 Task: Open Card Partnership Review Meeting in Board Voice of Customer Surveys and Feedback Analysis to Workspace Business Development and Sales and add a team member Softage.2@softage.net, a label Green, a checklist Intellectual Property Law, an attachment from Trello, a color Green and finally, add a card description 'Plan and execute company team-building retreat with a focus on personal growth and development' and a comment 'Let us approach this task with a sense of data-driven decision-making, using metrics and analytics to inform our choices.'. Add a start date 'Jan 06, 1900' with a due date 'Jan 13, 1900'
Action: Mouse moved to (348, 127)
Screenshot: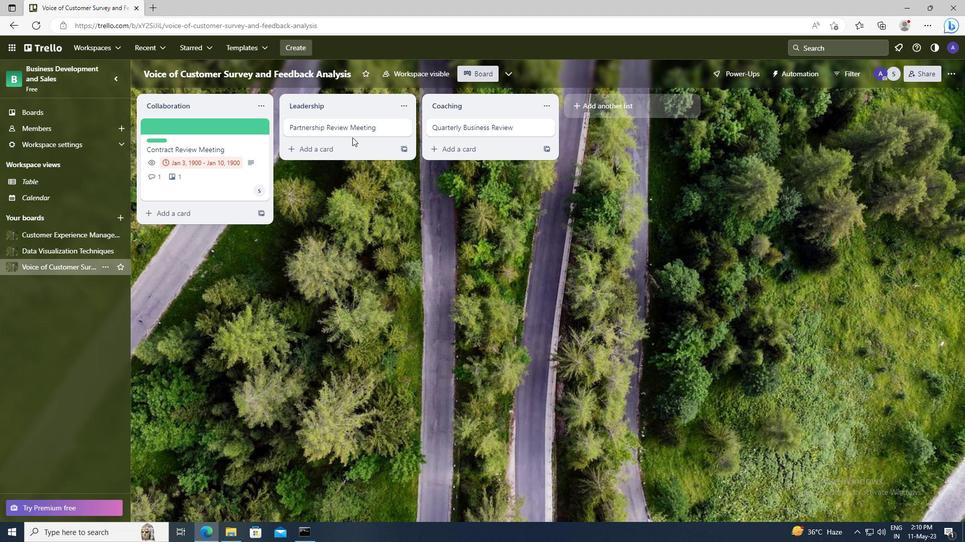 
Action: Mouse pressed left at (348, 127)
Screenshot: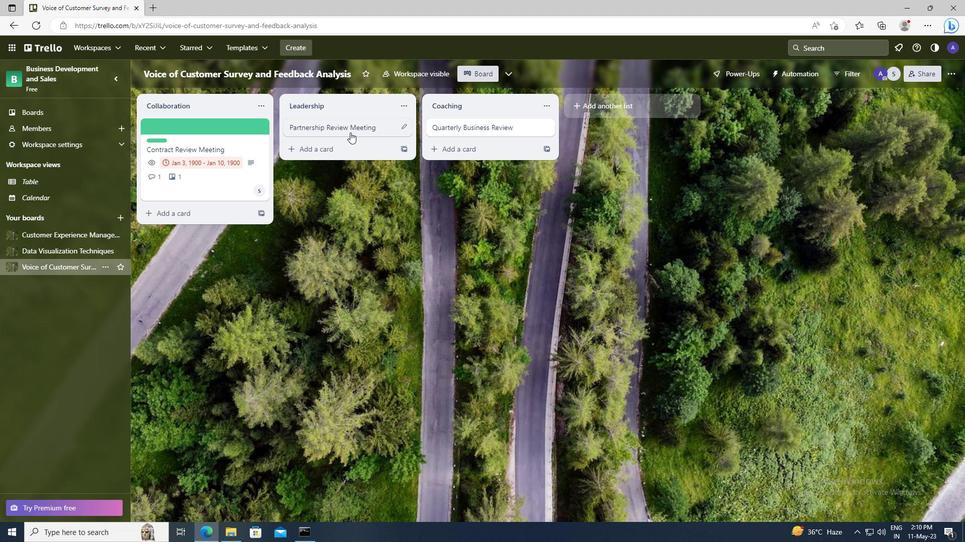 
Action: Mouse moved to (629, 158)
Screenshot: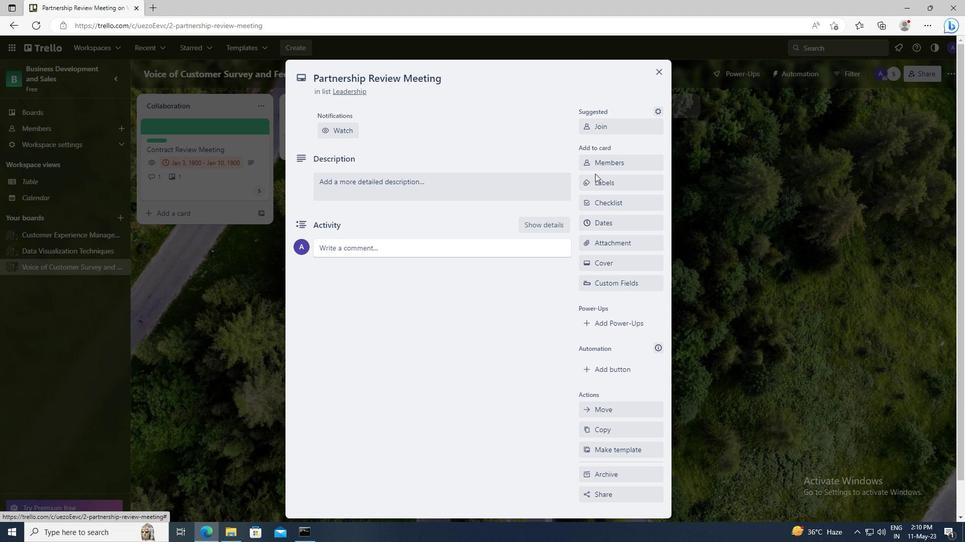 
Action: Mouse pressed left at (629, 158)
Screenshot: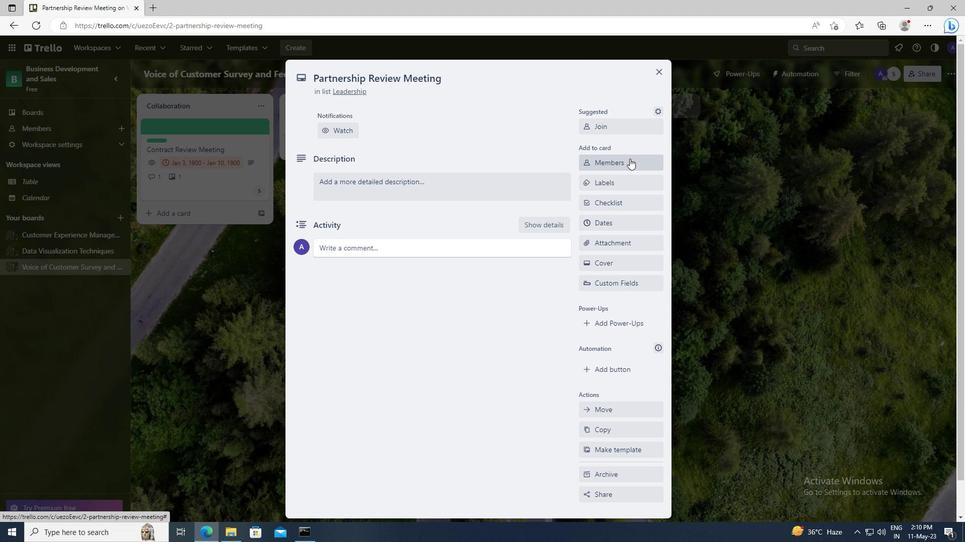 
Action: Mouse moved to (632, 206)
Screenshot: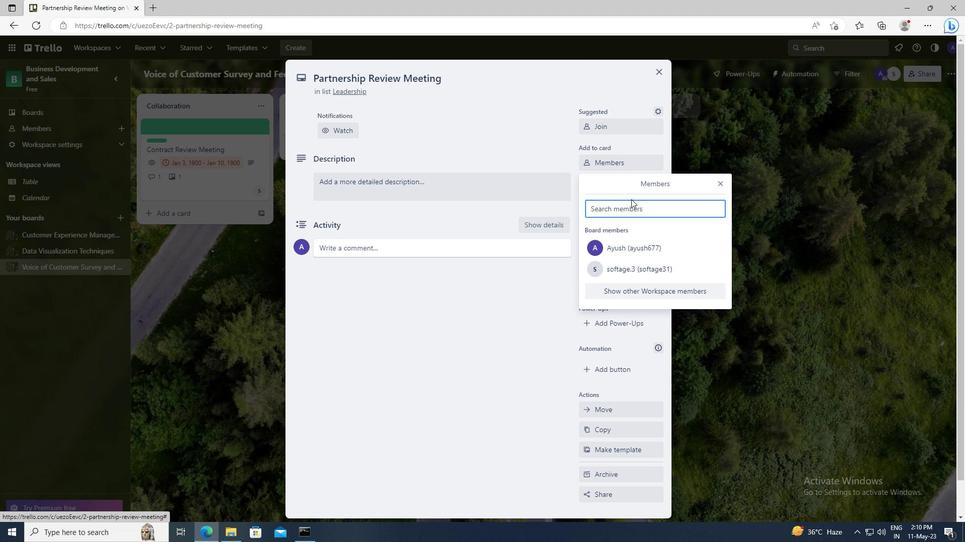 
Action: Mouse pressed left at (632, 206)
Screenshot: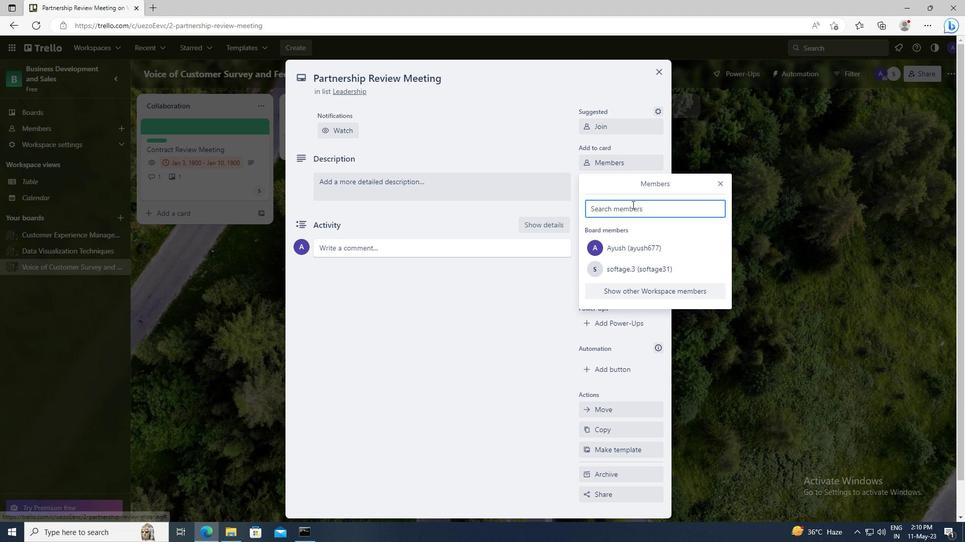 
Action: Key pressed <Key.shift>SOFTAGE.2
Screenshot: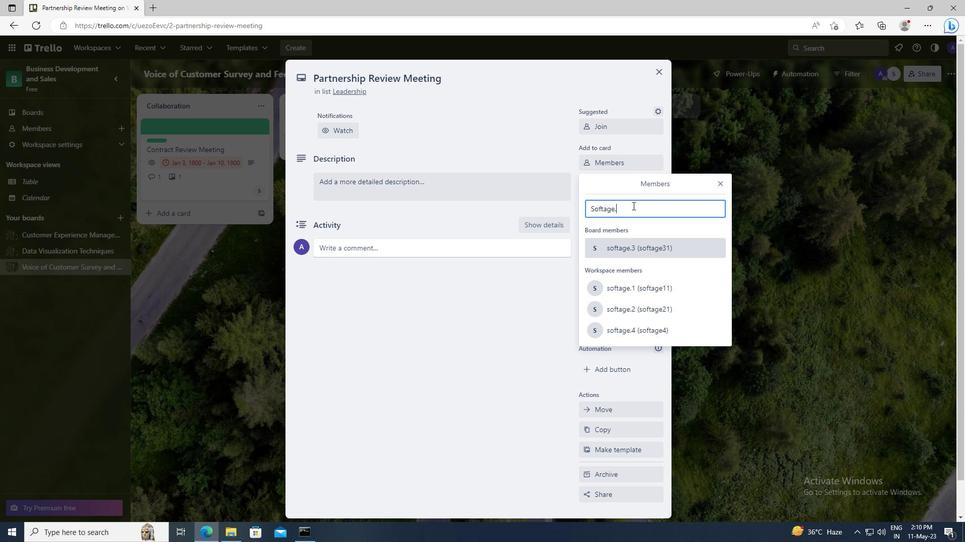 
Action: Mouse moved to (638, 298)
Screenshot: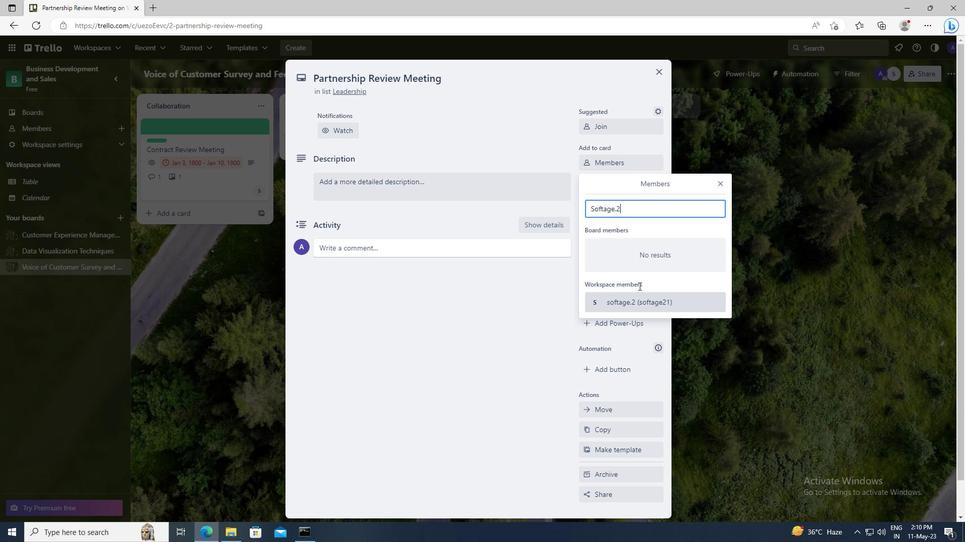 
Action: Mouse pressed left at (638, 298)
Screenshot: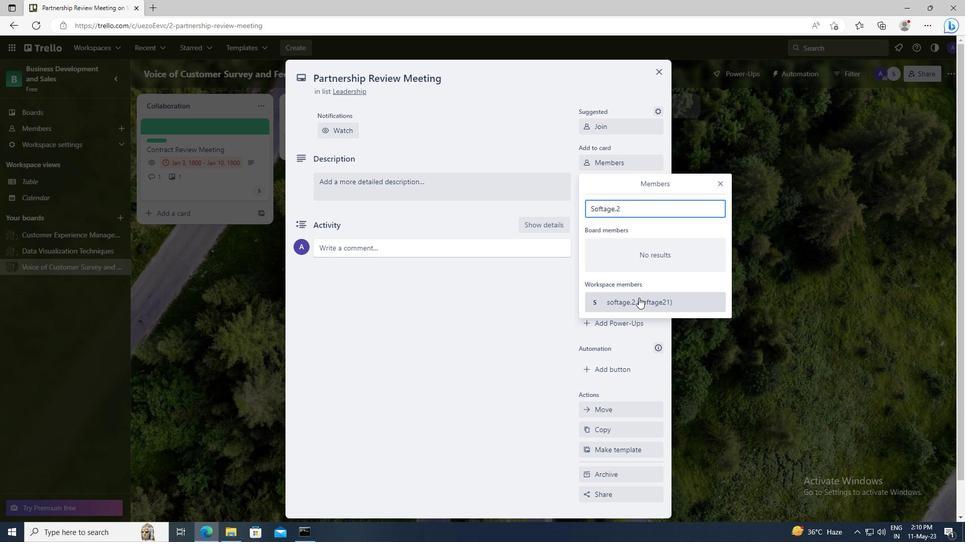 
Action: Mouse moved to (721, 183)
Screenshot: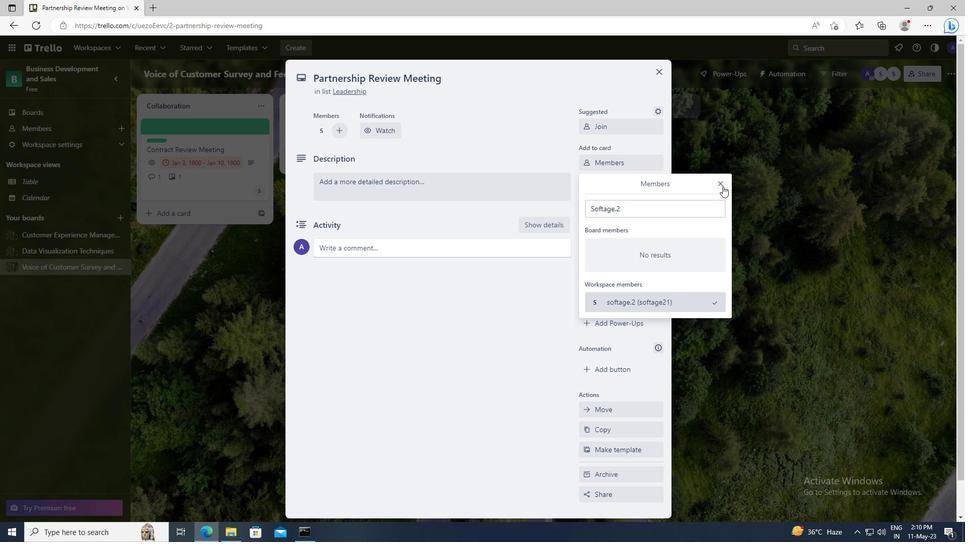 
Action: Mouse pressed left at (721, 183)
Screenshot: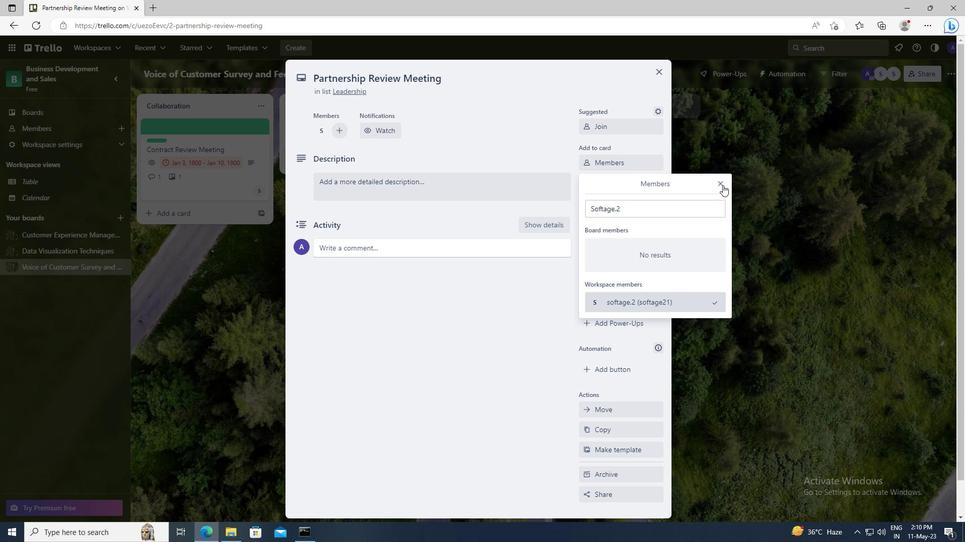 
Action: Mouse moved to (602, 185)
Screenshot: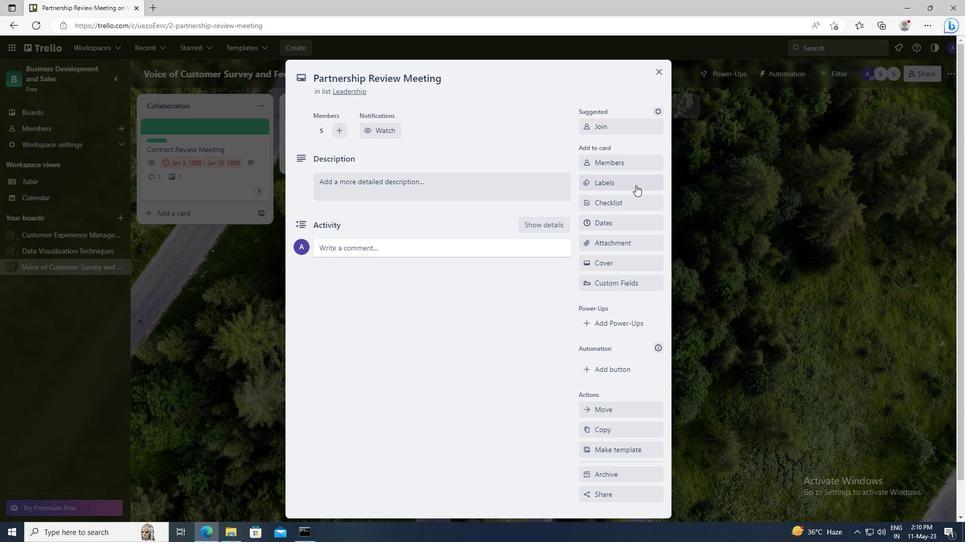 
Action: Mouse pressed left at (602, 185)
Screenshot: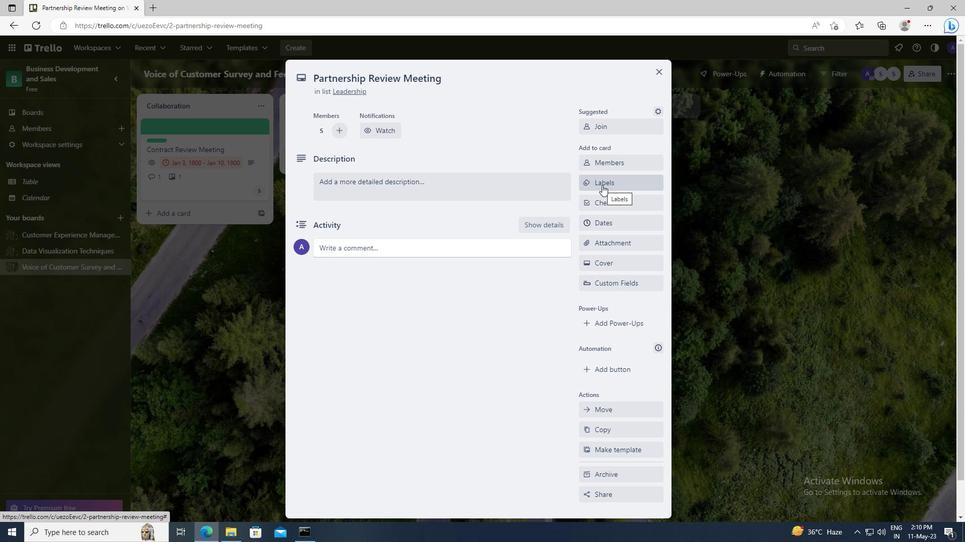
Action: Mouse moved to (648, 379)
Screenshot: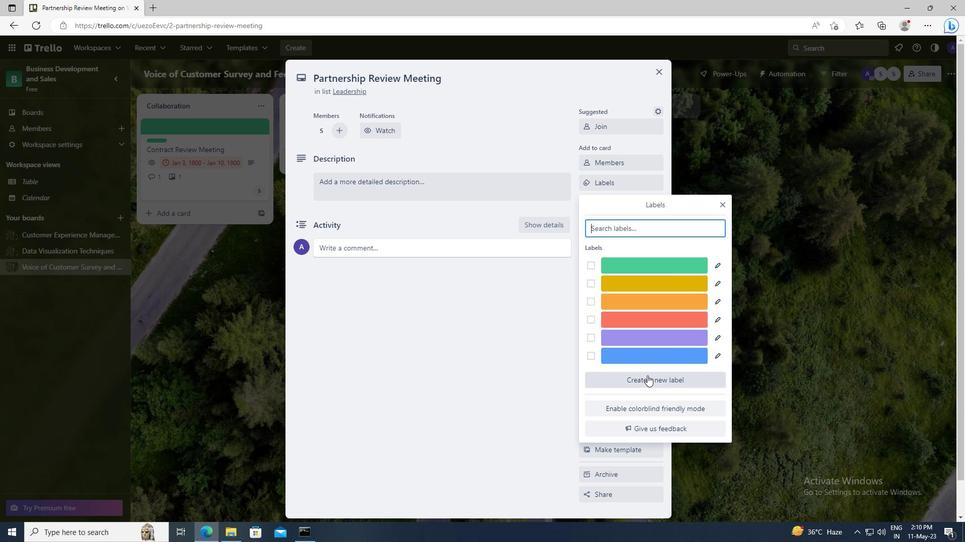 
Action: Mouse pressed left at (648, 379)
Screenshot: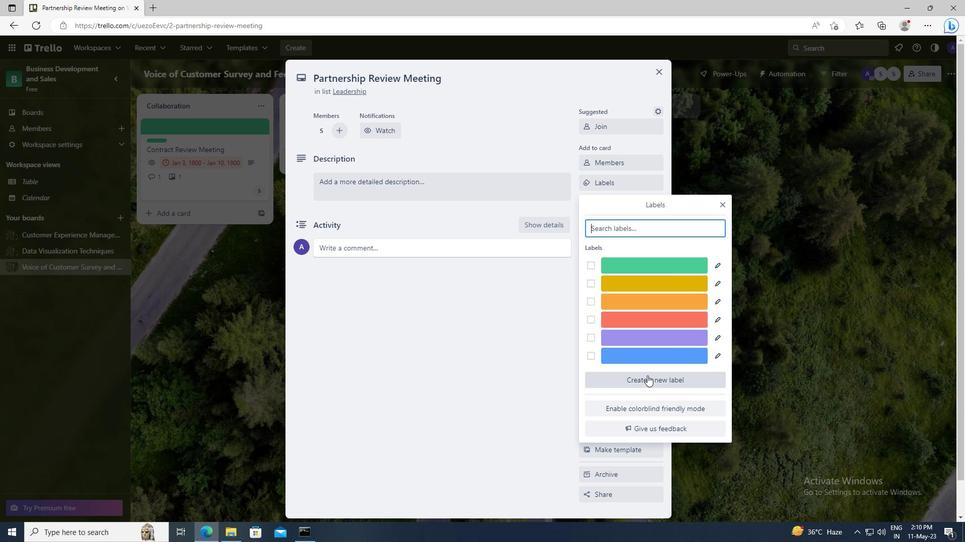 
Action: Mouse moved to (600, 350)
Screenshot: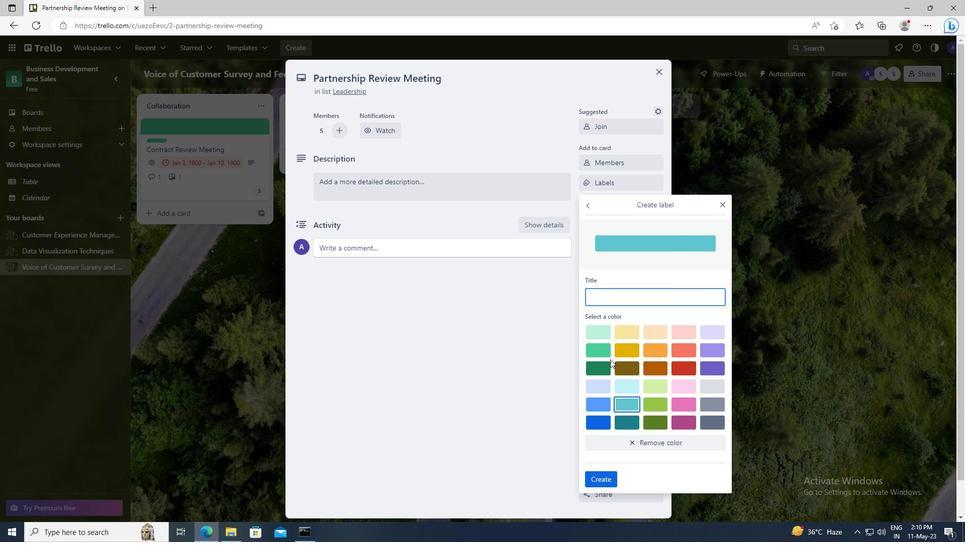 
Action: Mouse pressed left at (600, 350)
Screenshot: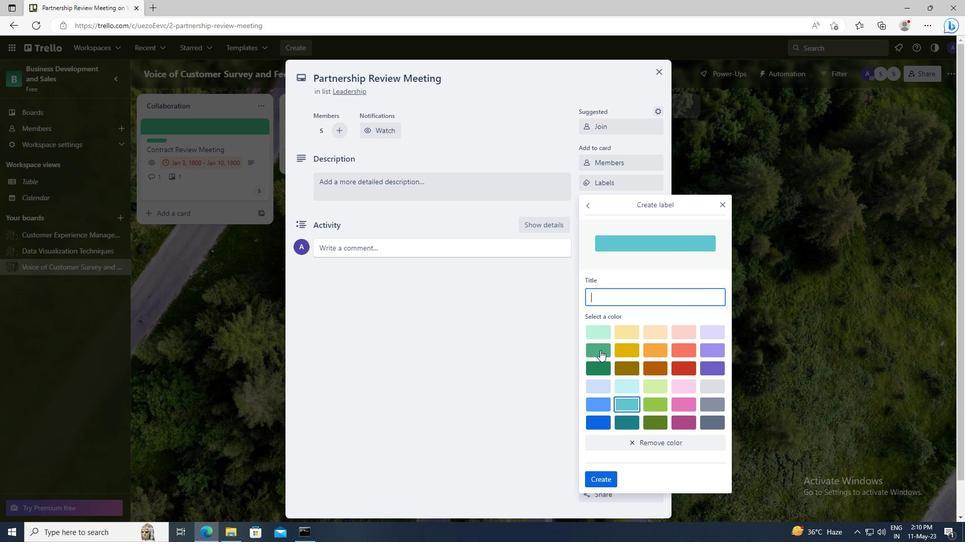 
Action: Mouse moved to (600, 479)
Screenshot: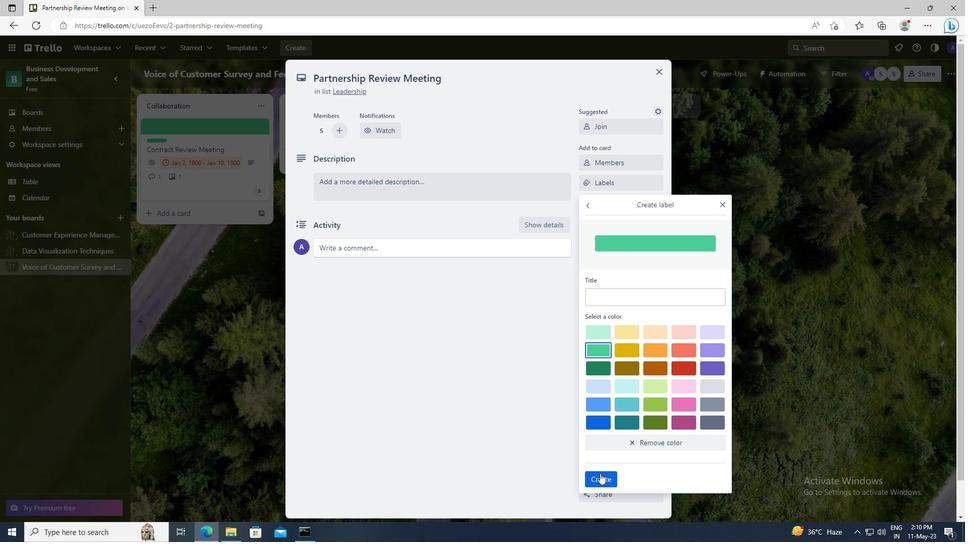 
Action: Mouse pressed left at (600, 479)
Screenshot: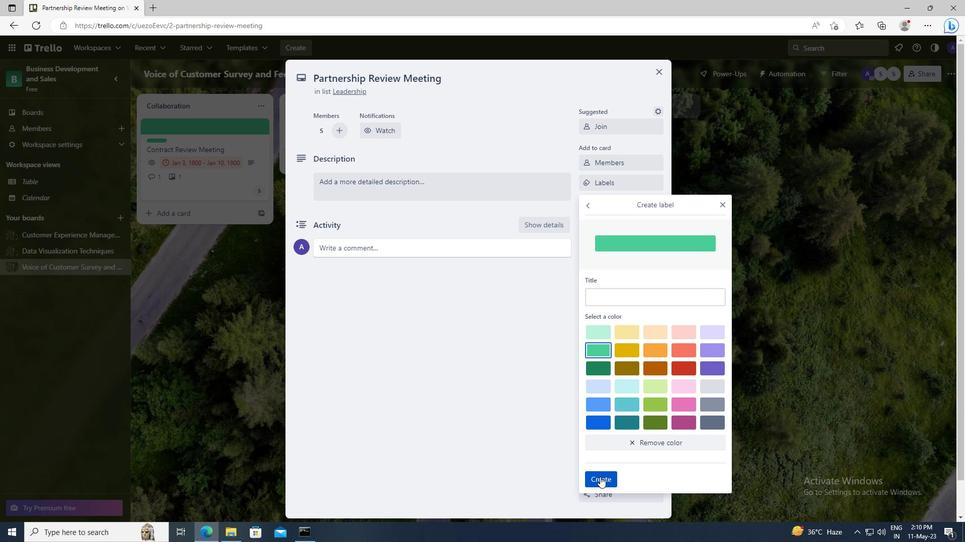 
Action: Mouse moved to (723, 204)
Screenshot: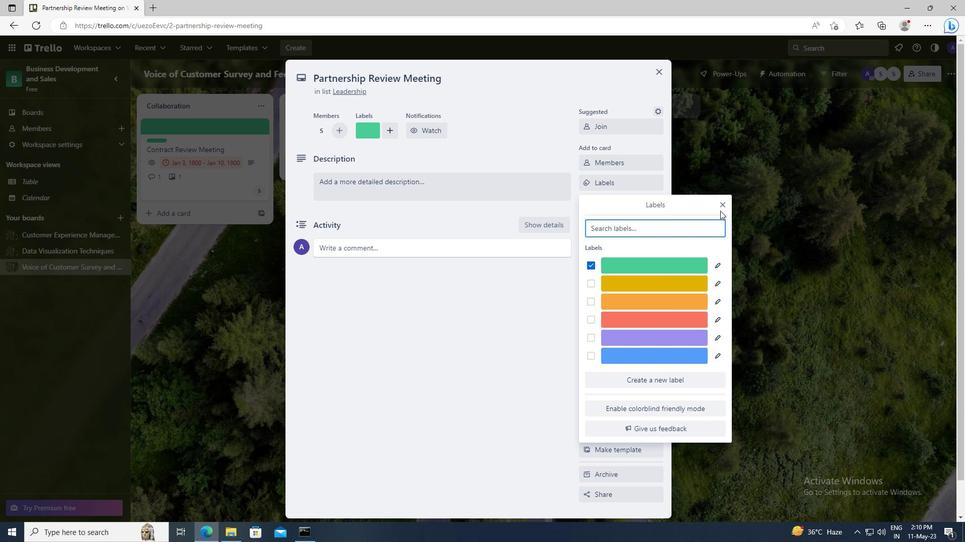 
Action: Mouse pressed left at (723, 204)
Screenshot: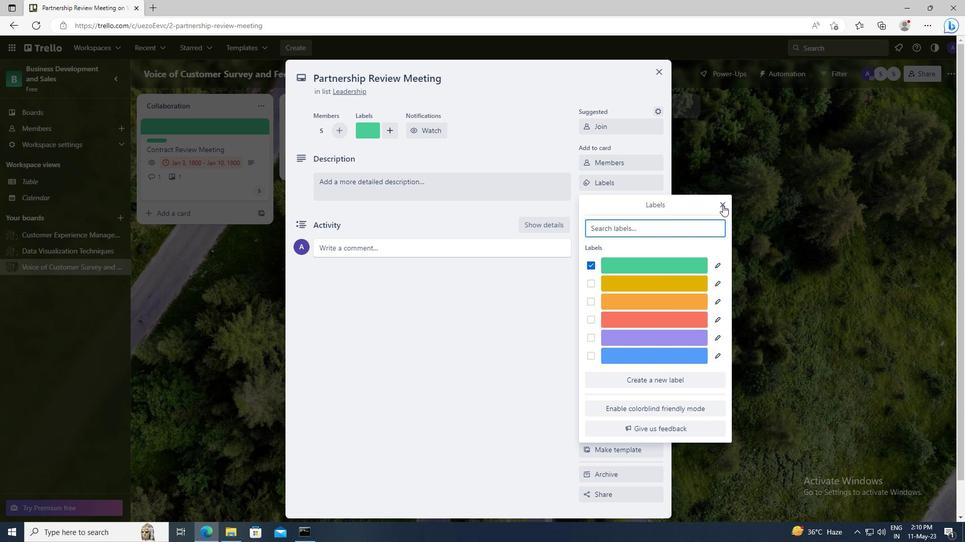 
Action: Mouse moved to (626, 202)
Screenshot: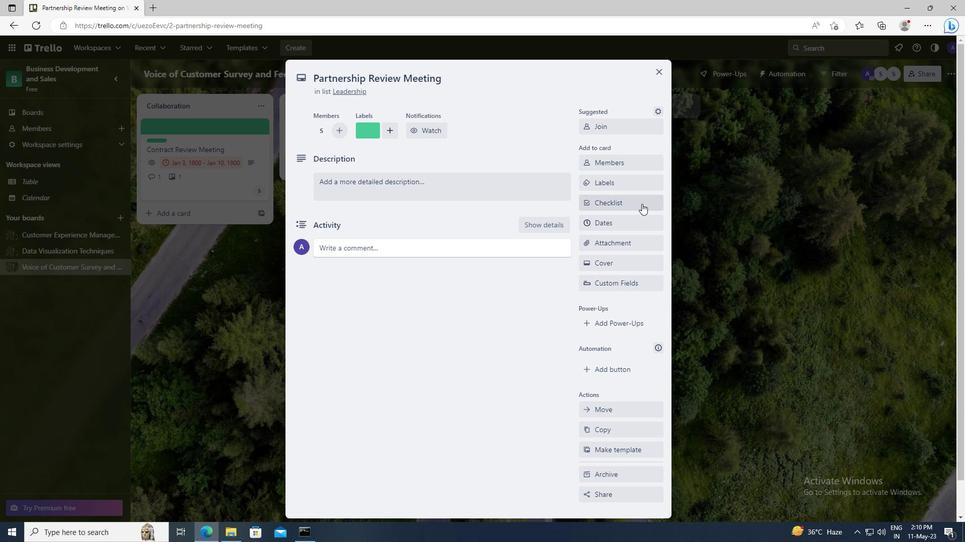
Action: Mouse pressed left at (626, 202)
Screenshot: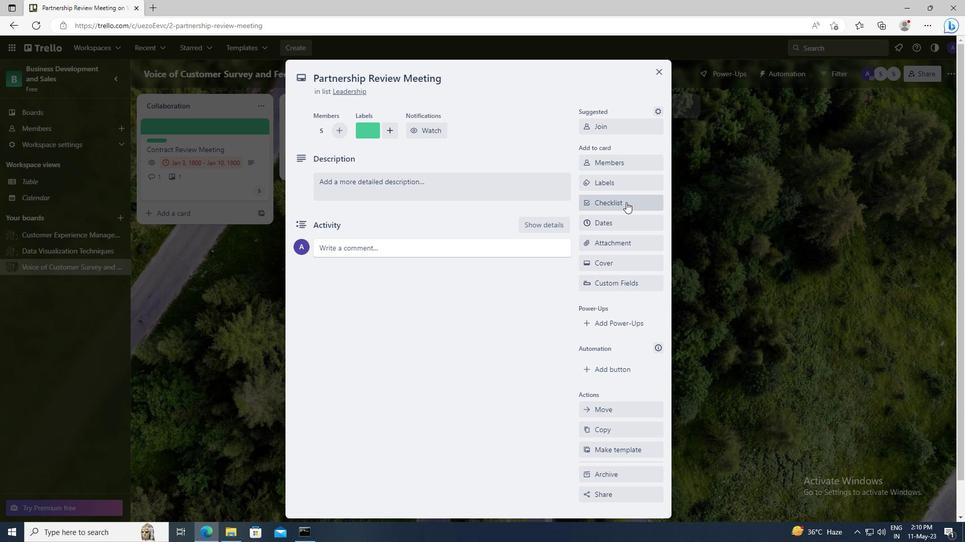 
Action: Key pressed <Key.shift>INTELLECTUAL<Key.space><Key.shift>PROPERTY<Key.space><Key.shift>LAW
Screenshot: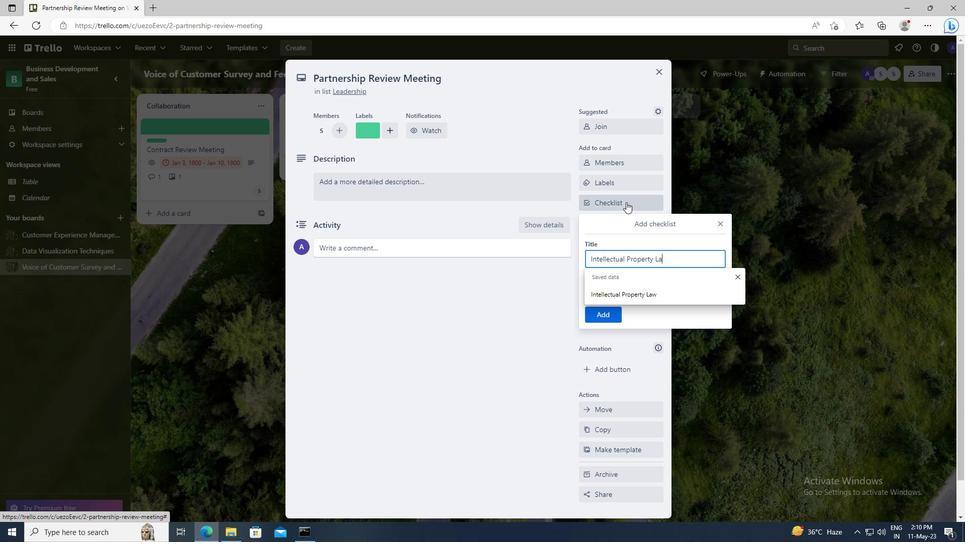 
Action: Mouse moved to (607, 315)
Screenshot: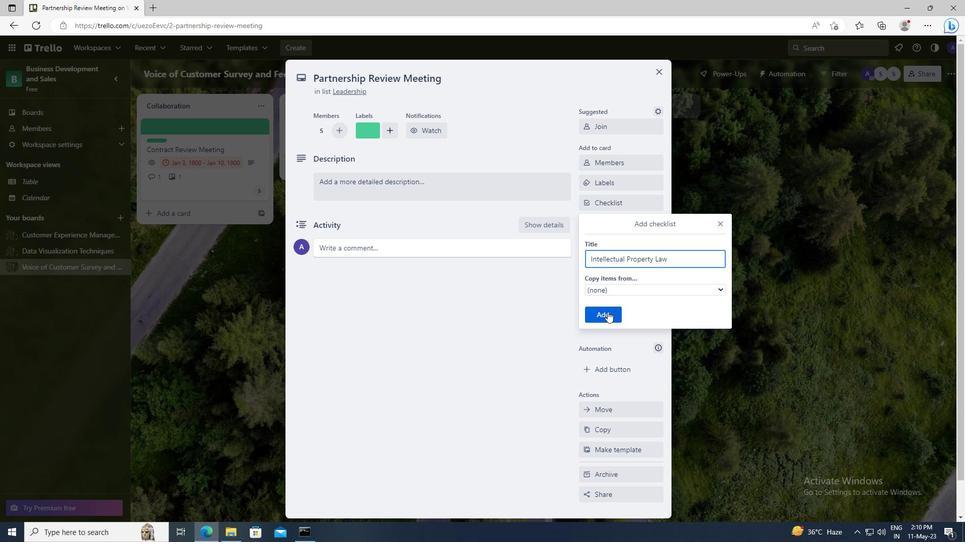 
Action: Mouse pressed left at (607, 315)
Screenshot: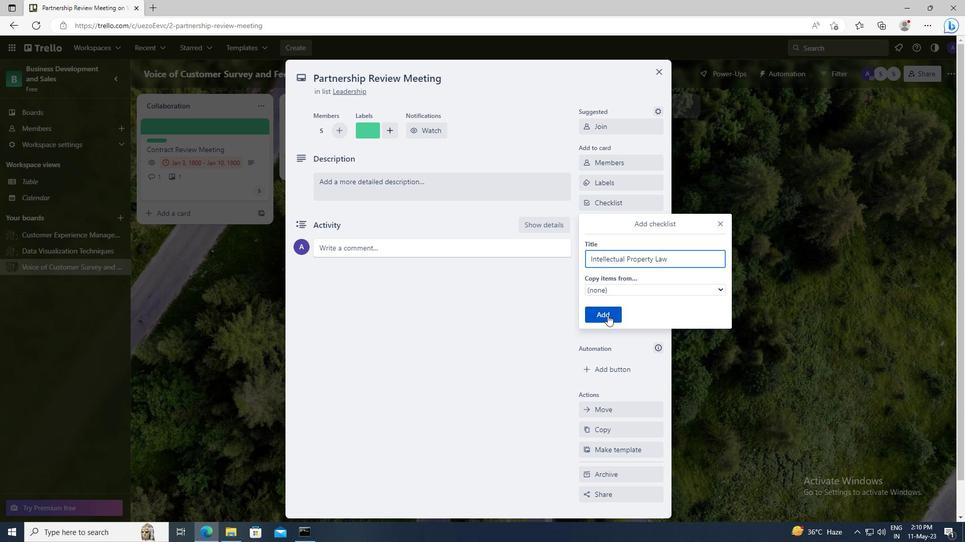 
Action: Mouse moved to (607, 241)
Screenshot: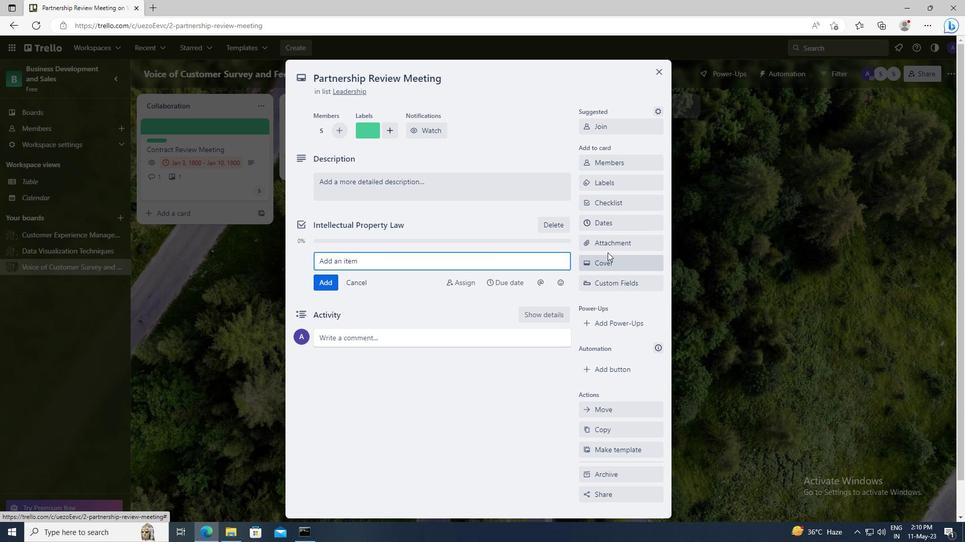 
Action: Mouse pressed left at (607, 241)
Screenshot: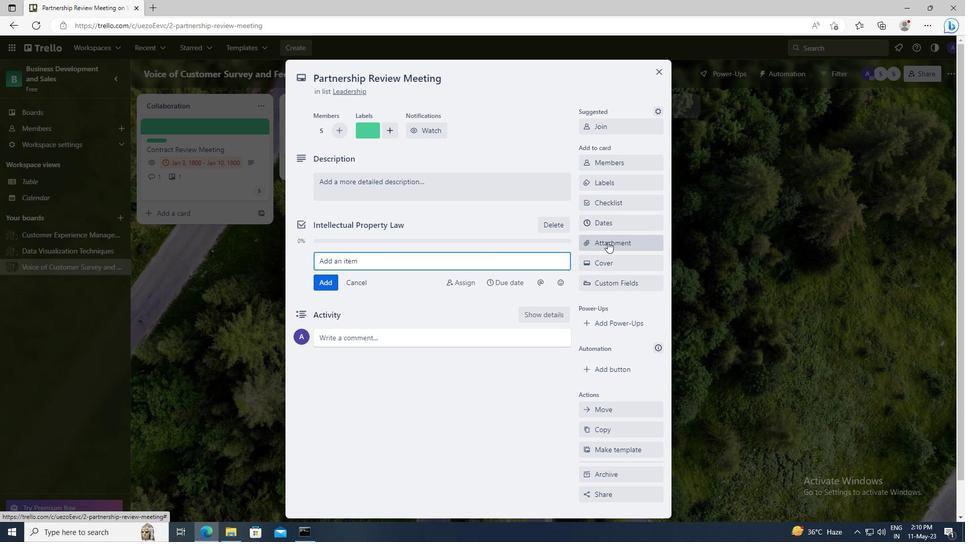 
Action: Mouse moved to (608, 302)
Screenshot: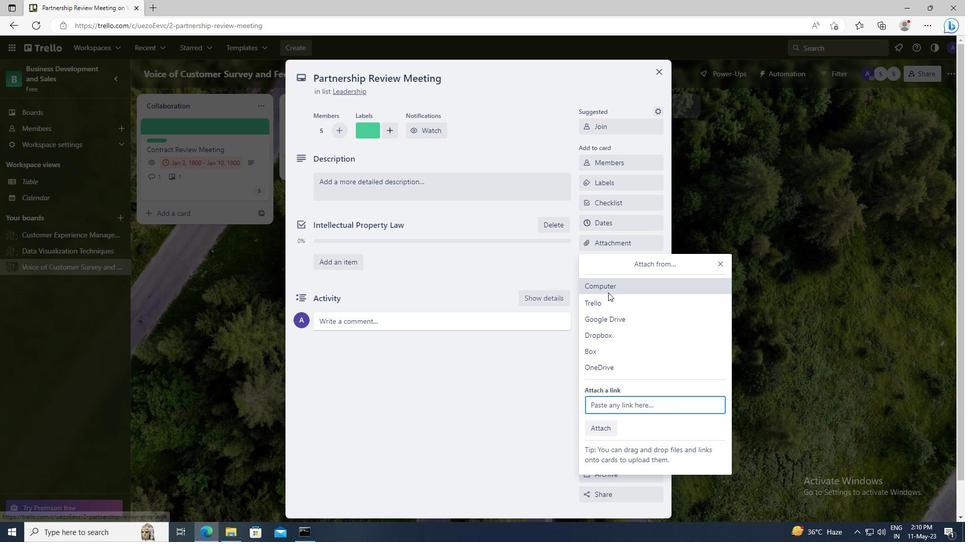 
Action: Mouse pressed left at (608, 302)
Screenshot: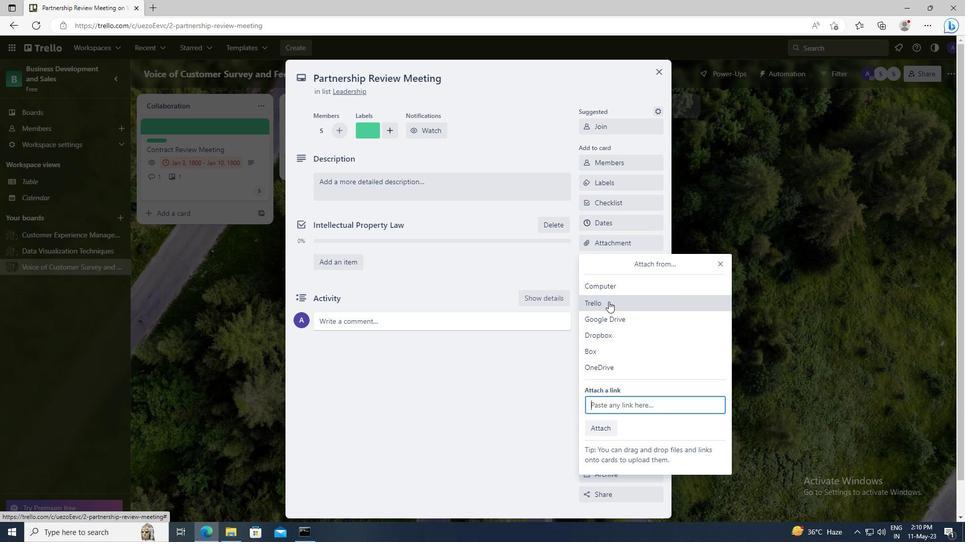 
Action: Mouse moved to (605, 246)
Screenshot: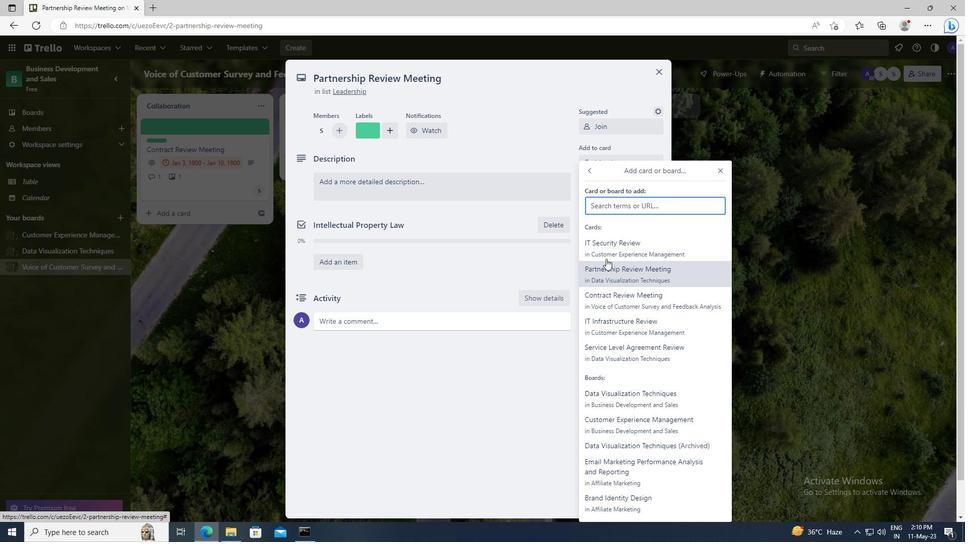 
Action: Mouse pressed left at (605, 246)
Screenshot: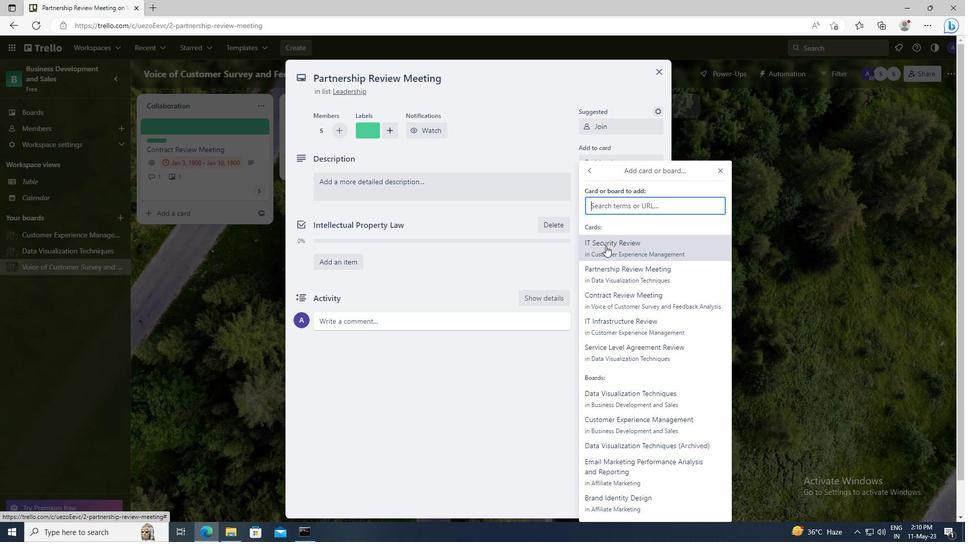 
Action: Mouse moved to (605, 260)
Screenshot: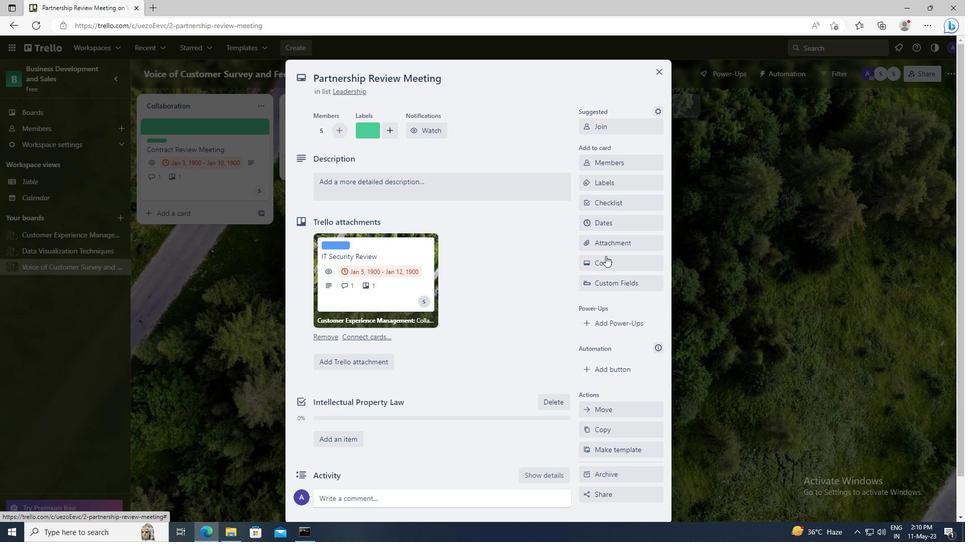 
Action: Mouse pressed left at (605, 260)
Screenshot: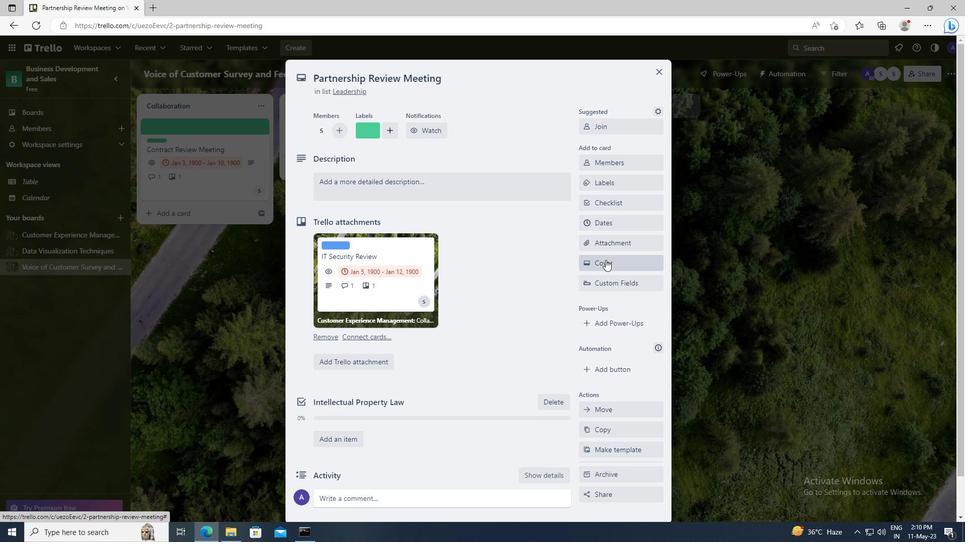 
Action: Mouse moved to (601, 317)
Screenshot: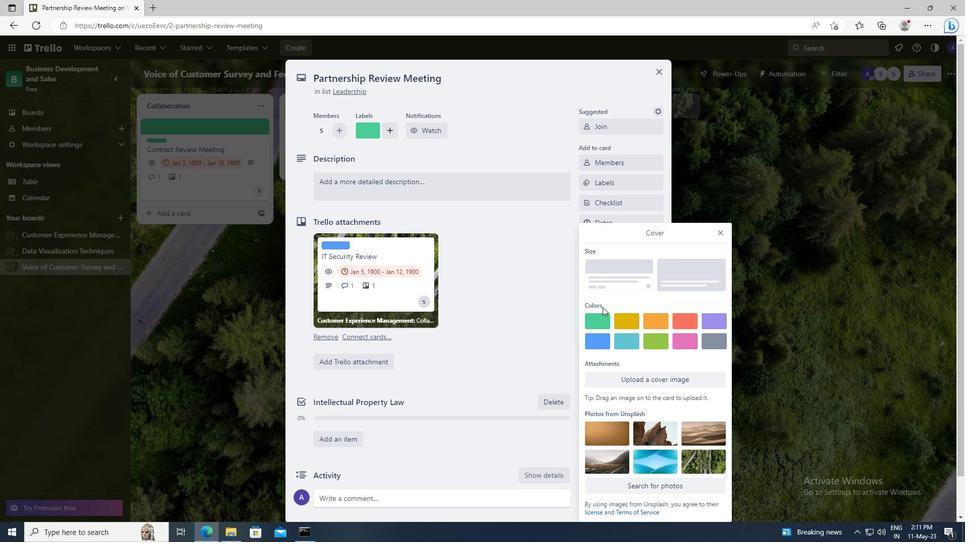 
Action: Mouse pressed left at (601, 317)
Screenshot: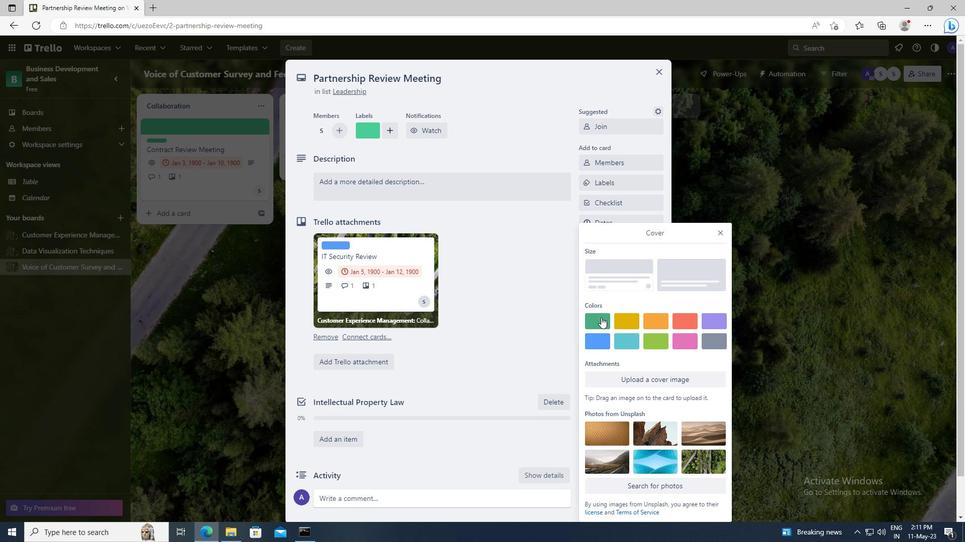 
Action: Mouse moved to (720, 215)
Screenshot: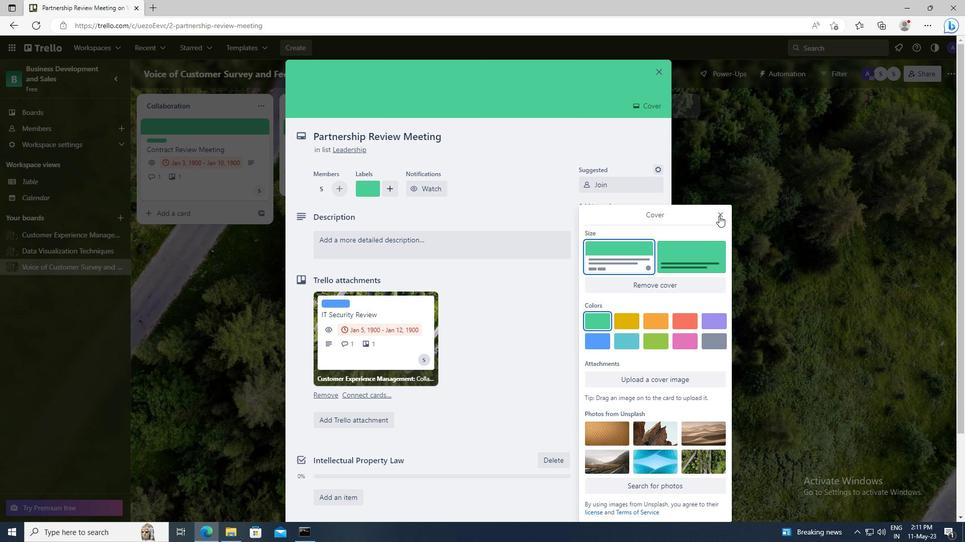
Action: Mouse pressed left at (720, 215)
Screenshot: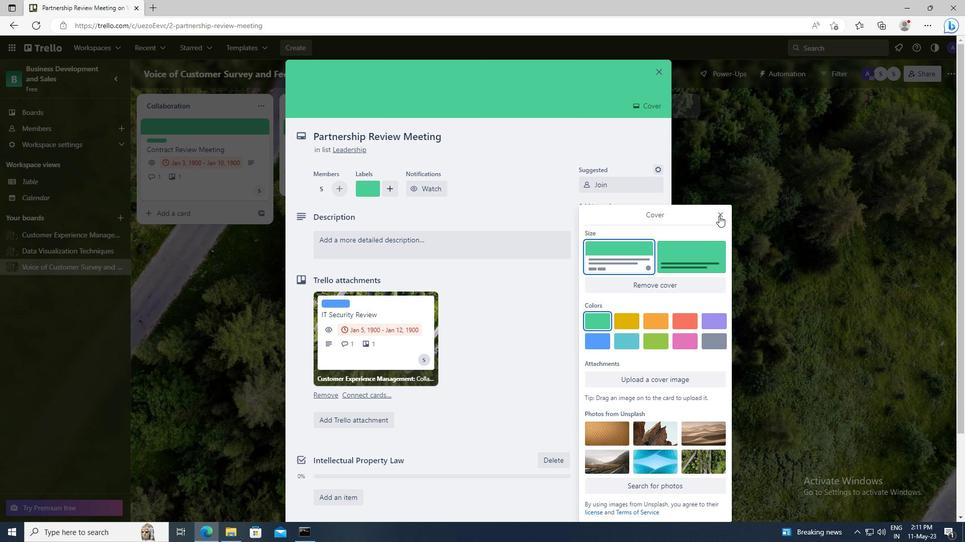 
Action: Mouse moved to (442, 251)
Screenshot: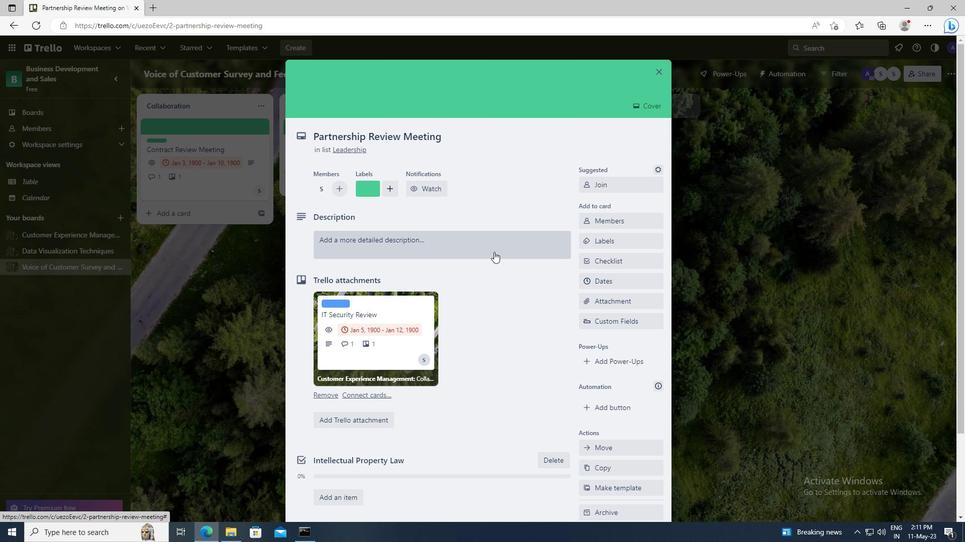 
Action: Mouse pressed left at (442, 251)
Screenshot: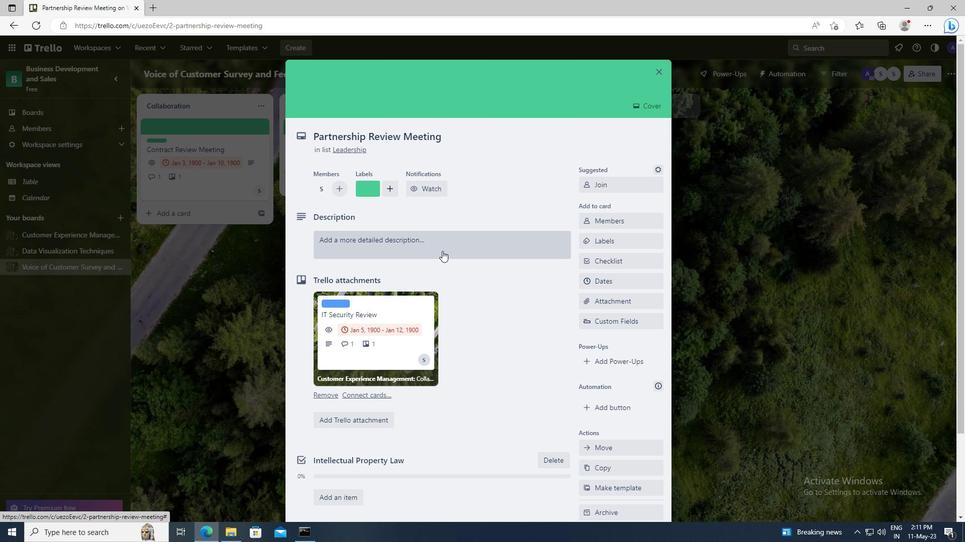 
Action: Key pressed <Key.shift>PLAN<Key.space>AND<Key.space>EXECUTE<Key.space>COMPANY<Key.space>TEAM-BUILDING<Key.space>RETREAT<Key.space>WITH<Key.space>A<Key.space>FOCUS<Key.space>ON<Key.space>PERSONAL<Key.space>GROWTH<Key.space>AND<Key.space>DEVELOPMENT
Screenshot: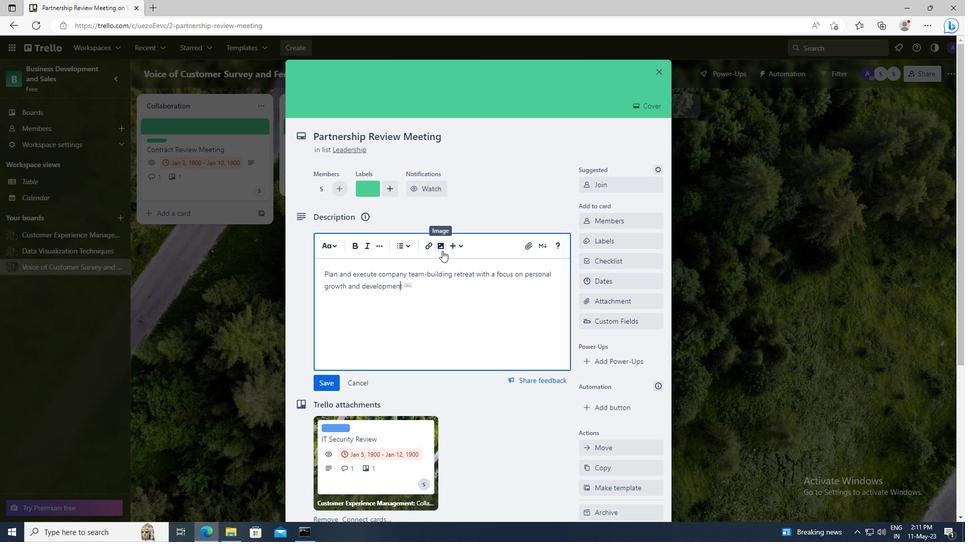 
Action: Mouse scrolled (442, 250) with delta (0, 0)
Screenshot: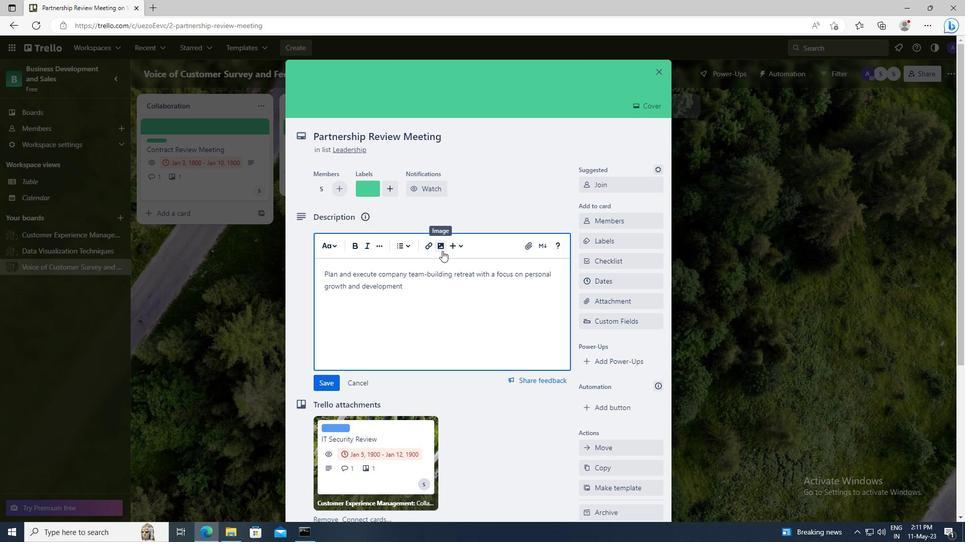 
Action: Mouse moved to (335, 308)
Screenshot: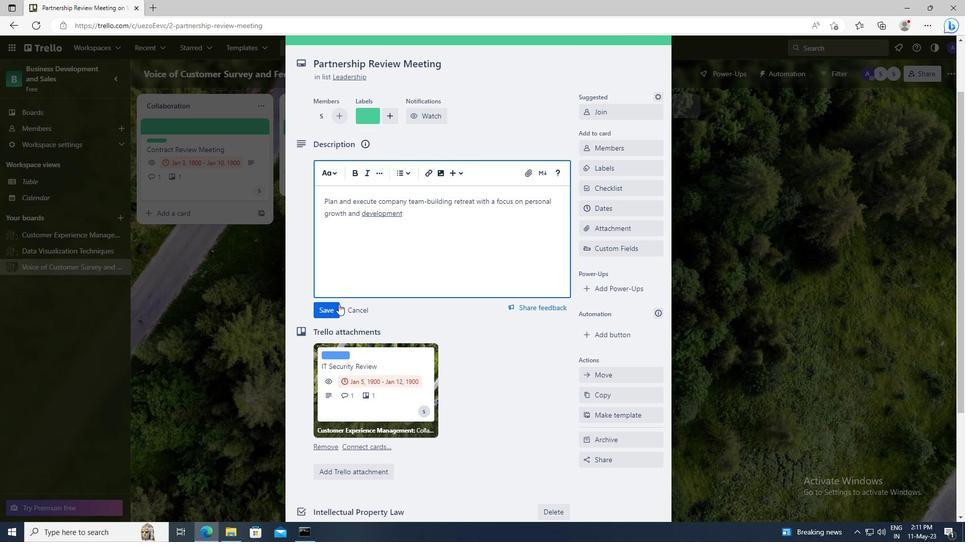 
Action: Mouse pressed left at (335, 308)
Screenshot: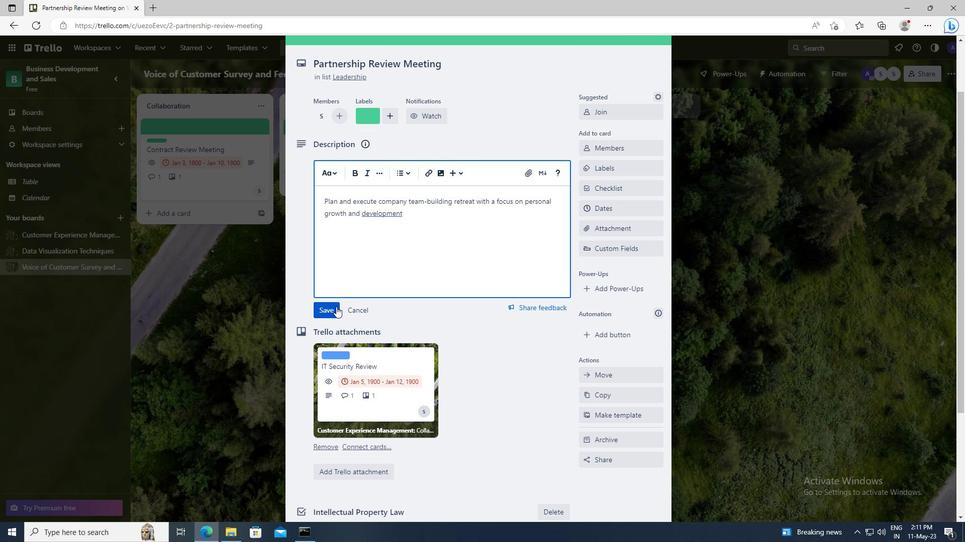 
Action: Mouse scrolled (335, 308) with delta (0, 0)
Screenshot: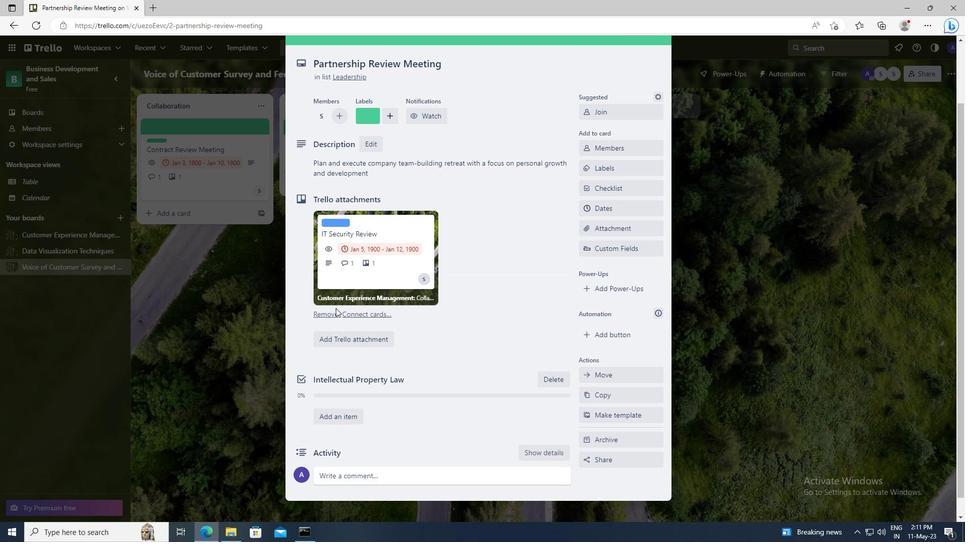 
Action: Mouse scrolled (335, 308) with delta (0, 0)
Screenshot: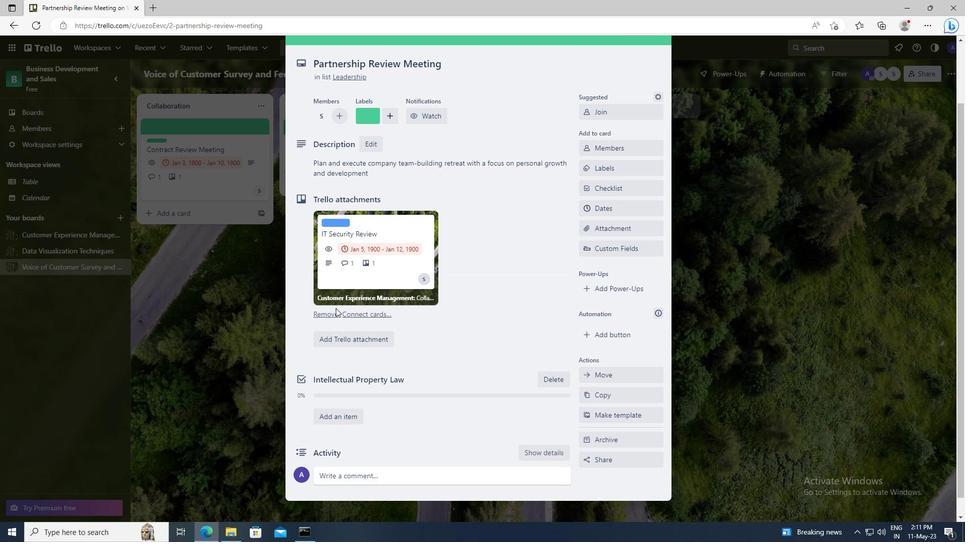 
Action: Mouse scrolled (335, 308) with delta (0, 0)
Screenshot: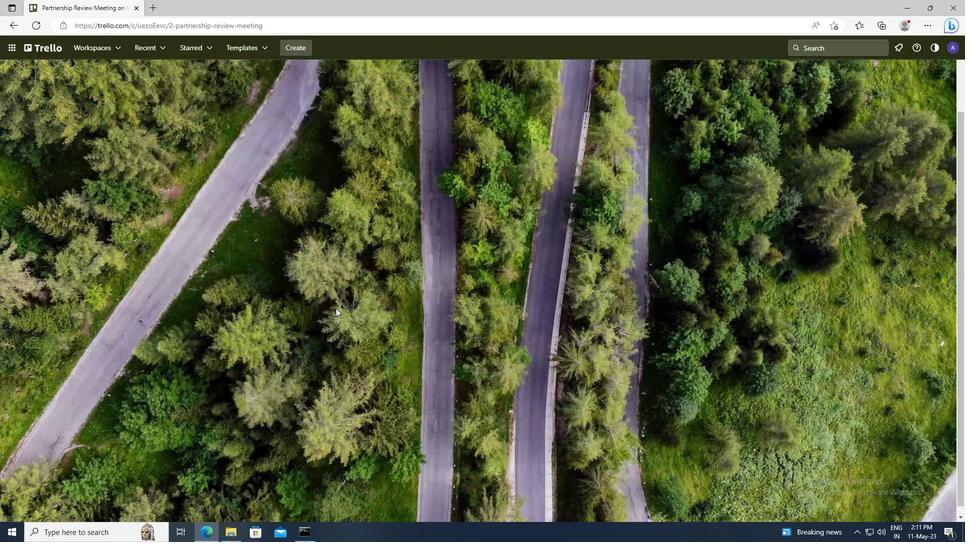 
Action: Mouse moved to (341, 456)
Screenshot: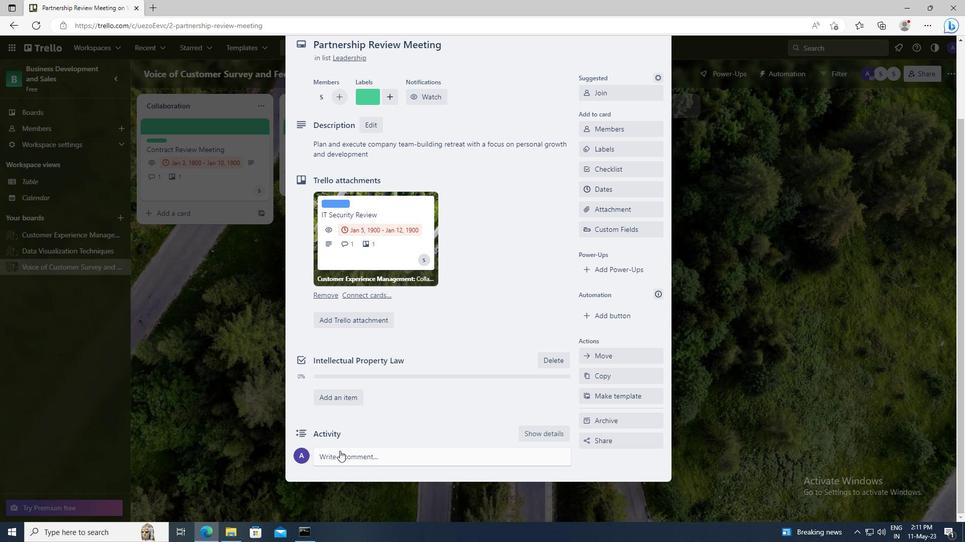 
Action: Mouse pressed left at (341, 456)
Screenshot: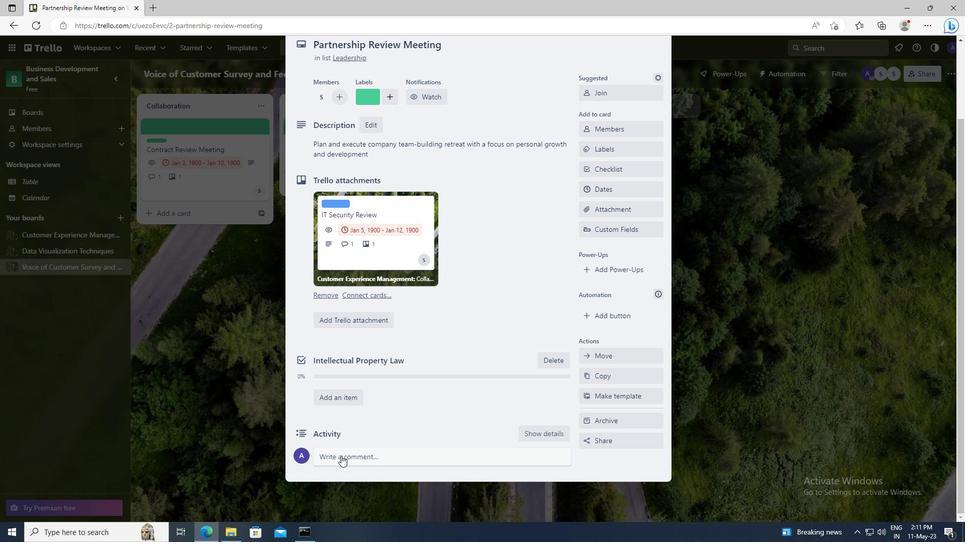 
Action: Key pressed <Key.shift>LET<Key.space>US<Key.space>APPROACH<Key.space>THIS<Key.space>TASK<Key.space>WITH<Key.space>A<Key.space>SENSE<Key.space>OF<Key.space>DATA<Key.space><Key.backspace>-DRIVEN<Key.space>DECISION-MAKING,<Key.space>USING<Key.space>METRICS<Key.space>AND<Key.space>ANALYTICS<Key.space>TO<Key.space>INFORM<Key.space>OUR<Key.space>CHOICES.
Screenshot: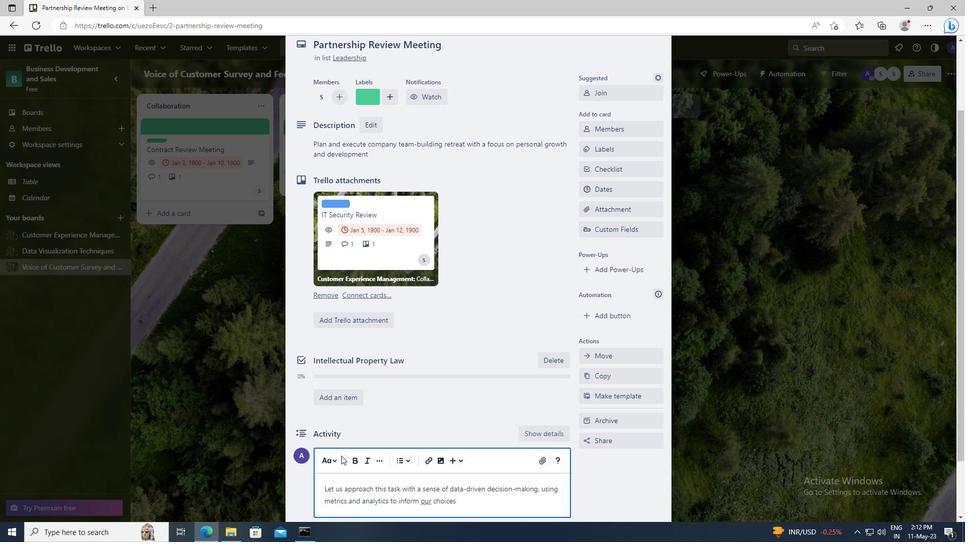 
Action: Mouse scrolled (341, 455) with delta (0, 0)
Screenshot: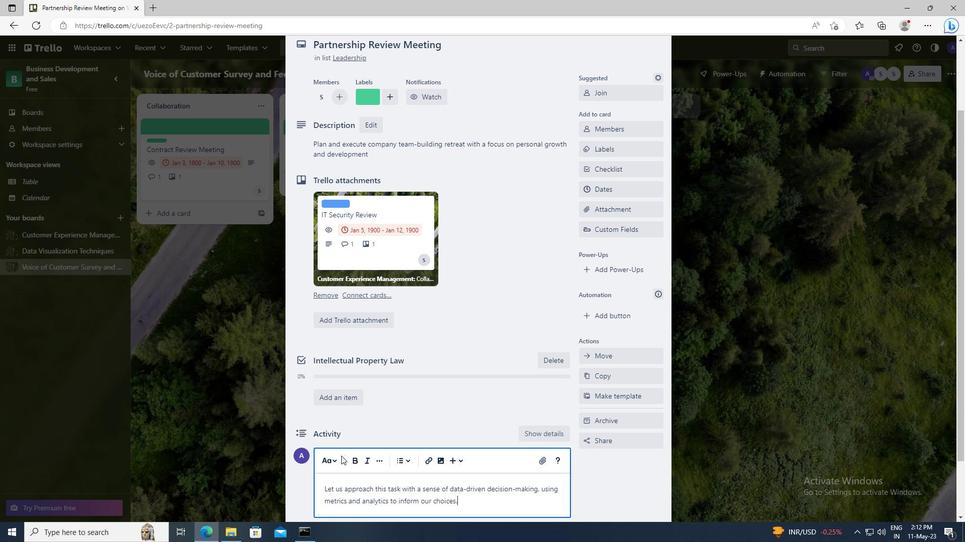 
Action: Mouse moved to (334, 460)
Screenshot: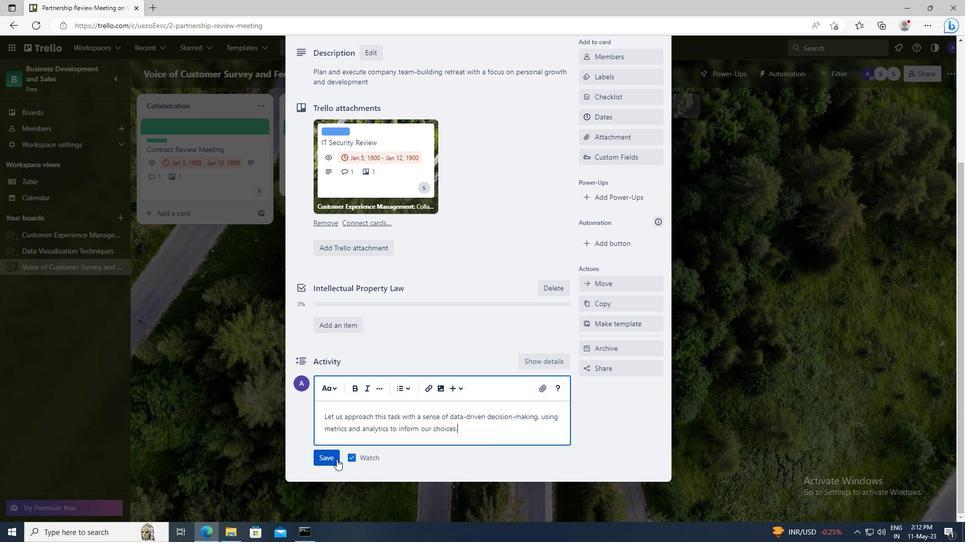 
Action: Mouse pressed left at (334, 460)
Screenshot: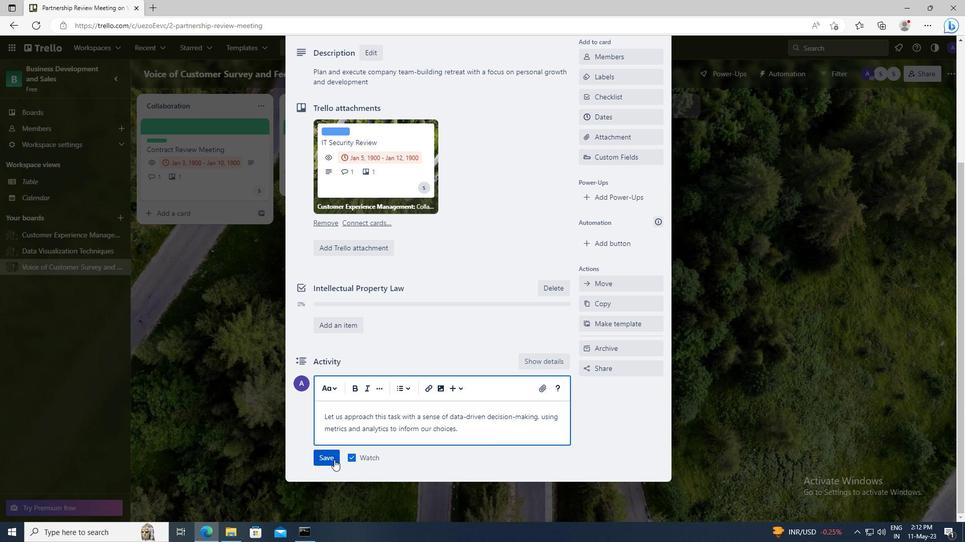 
Action: Mouse moved to (594, 191)
Screenshot: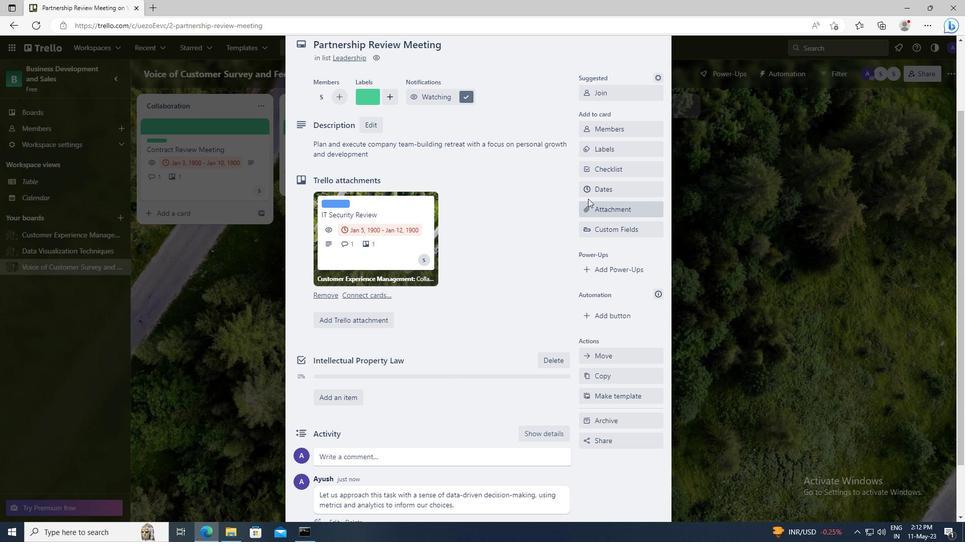 
Action: Mouse pressed left at (594, 191)
Screenshot: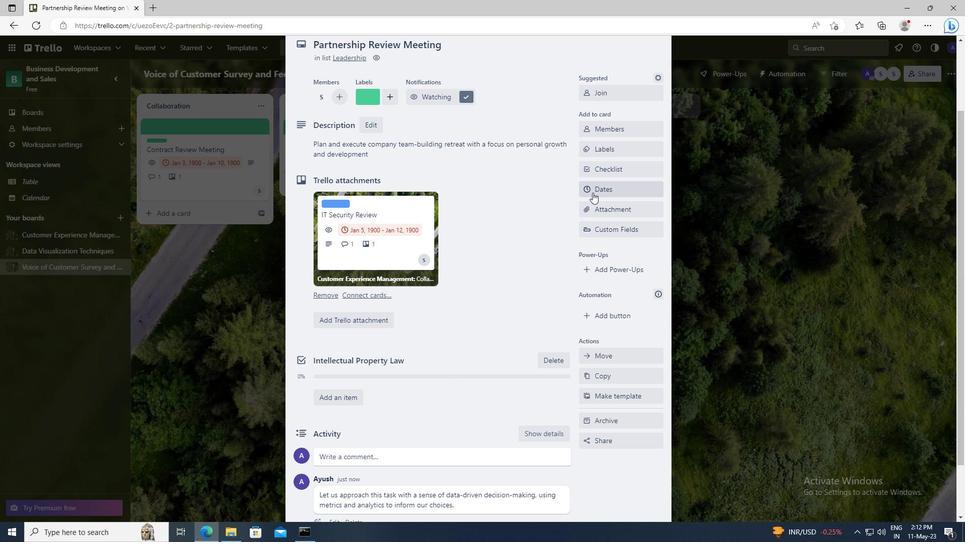 
Action: Mouse moved to (585, 256)
Screenshot: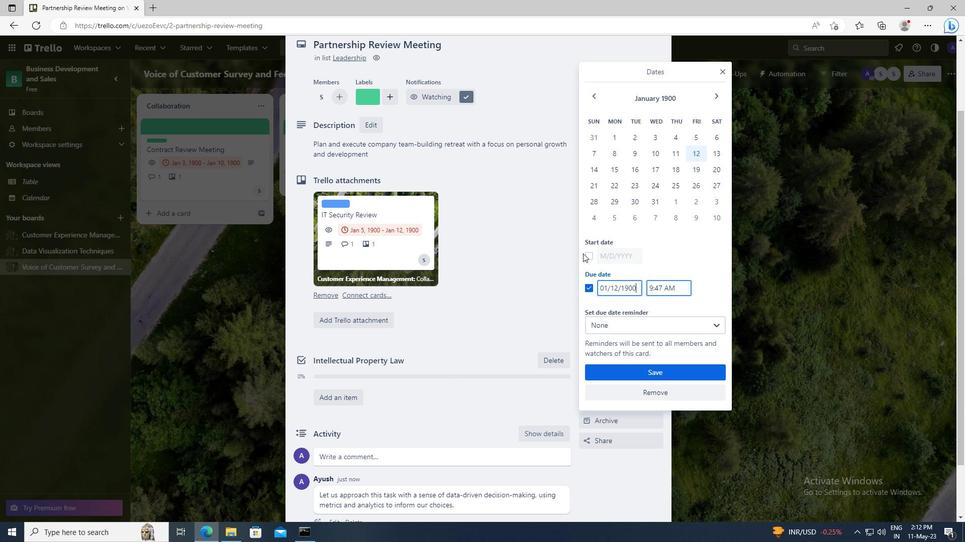 
Action: Mouse pressed left at (585, 256)
Screenshot: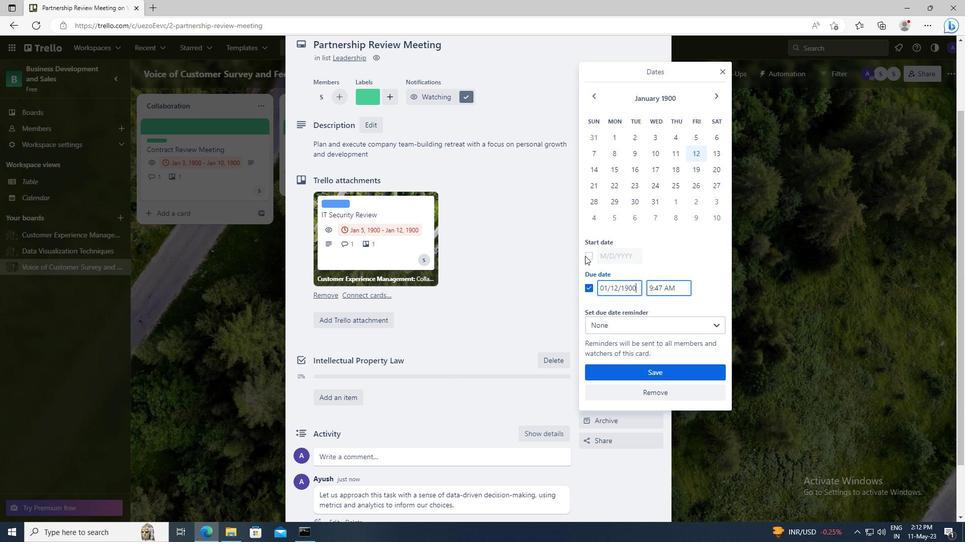 
Action: Mouse moved to (634, 257)
Screenshot: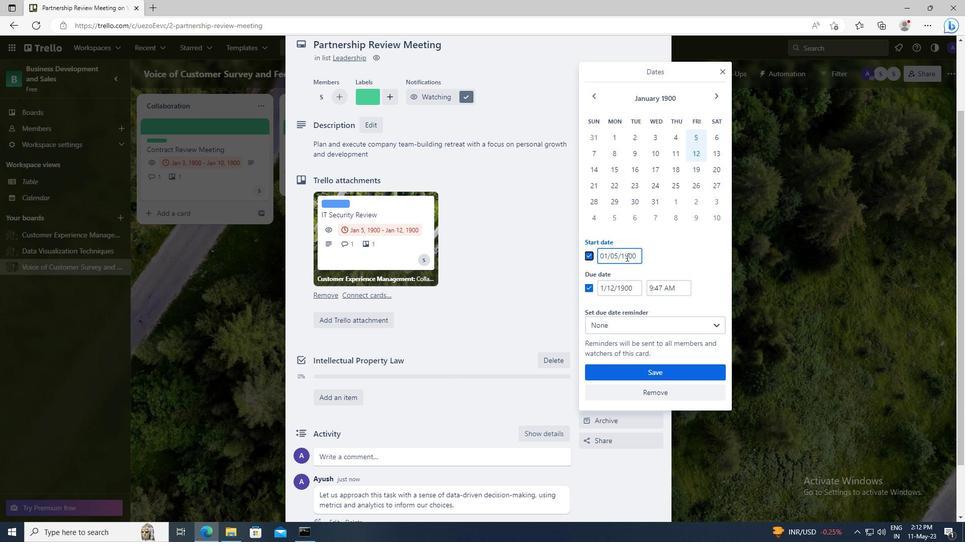 
Action: Mouse pressed left at (634, 257)
Screenshot: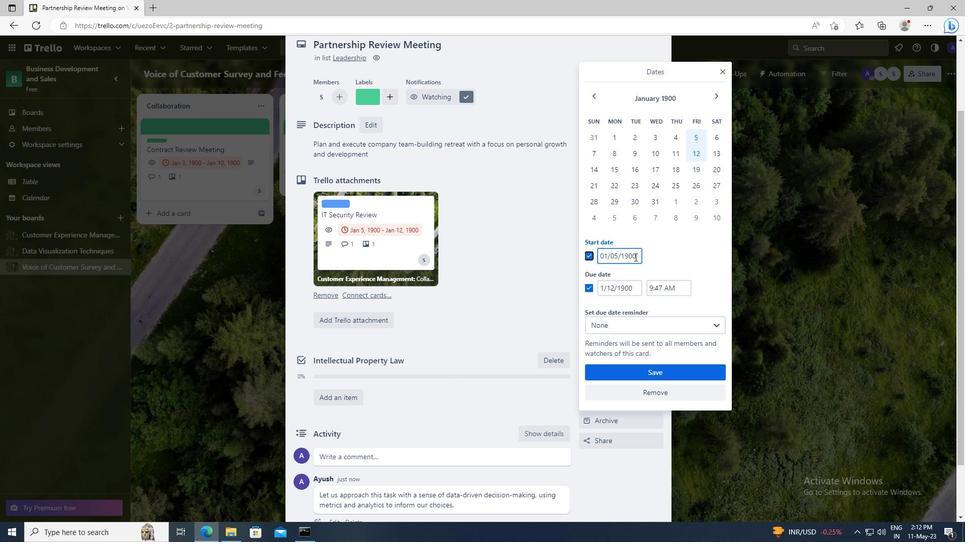 
Action: Key pressed <Key.left><Key.left><Key.left><Key.left><Key.left><Key.backspace>6
Screenshot: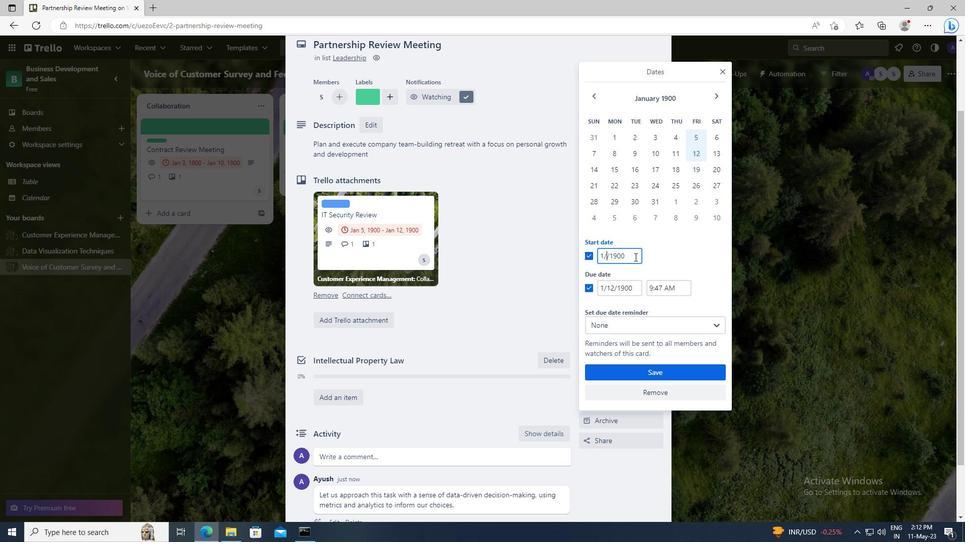 
Action: Mouse moved to (636, 287)
Screenshot: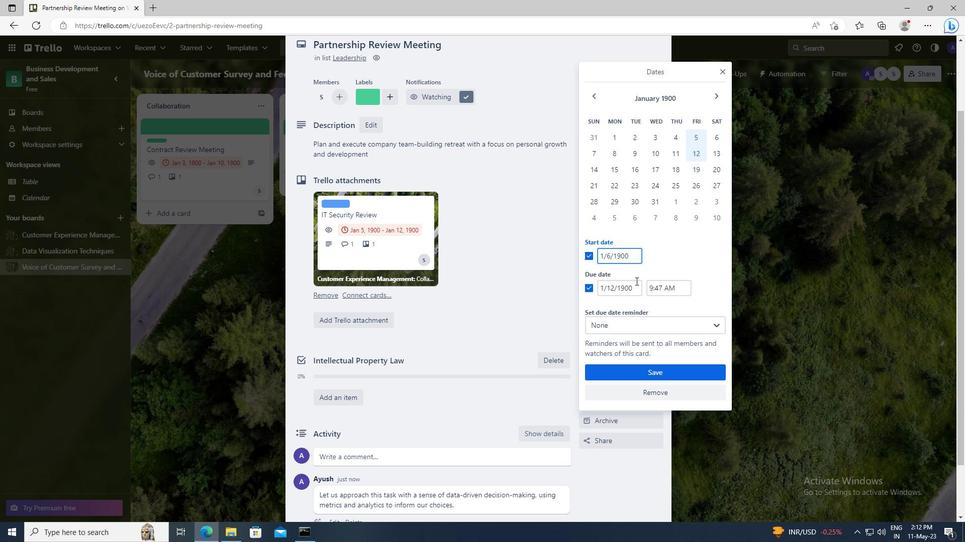 
Action: Mouse pressed left at (636, 287)
Screenshot: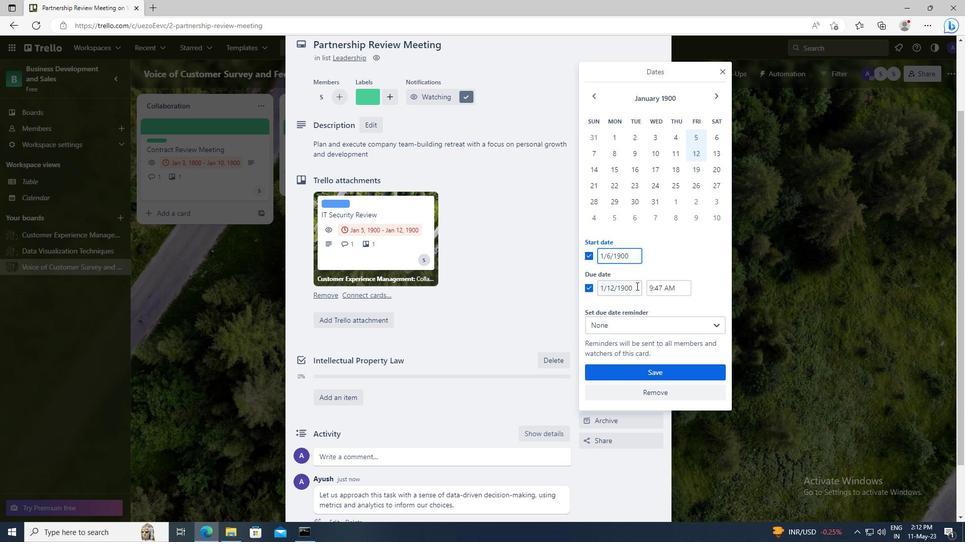 
Action: Key pressed <Key.left><Key.left><Key.left><Key.left><Key.left><Key.backspace><Key.backspace>13
Screenshot: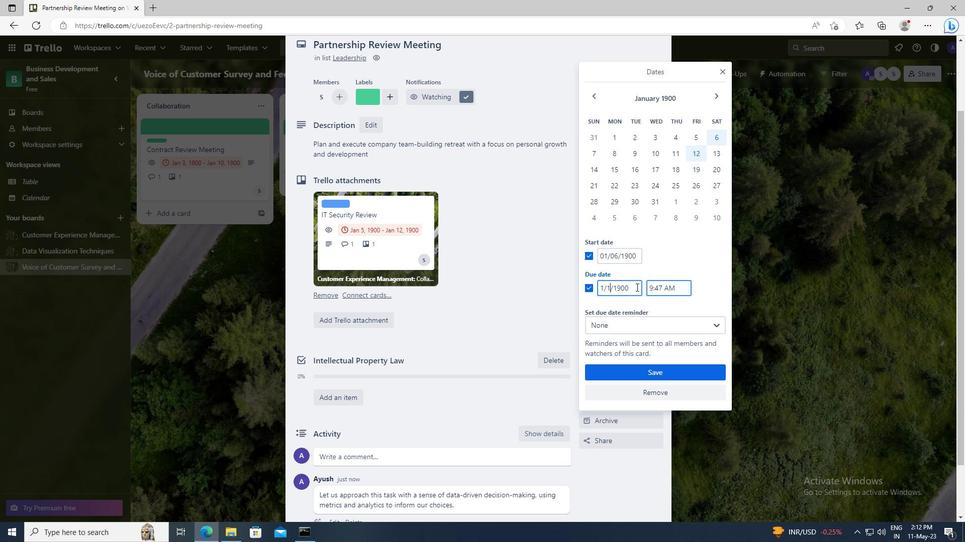 
Action: Mouse moved to (640, 371)
Screenshot: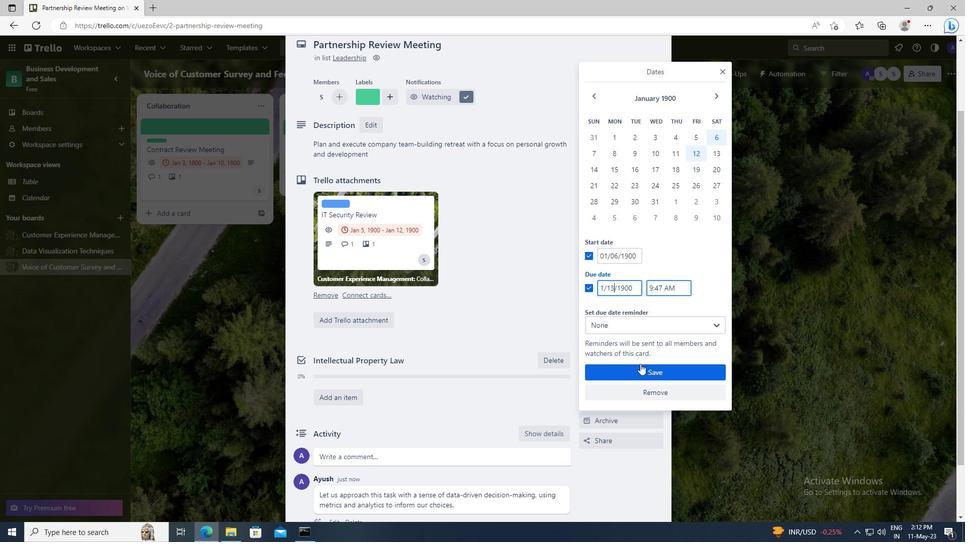 
Action: Mouse pressed left at (640, 371)
Screenshot: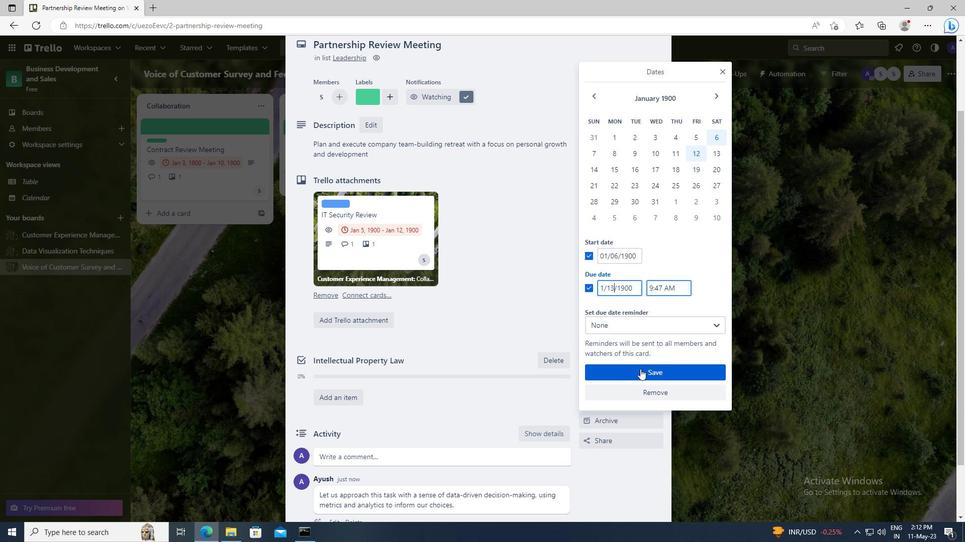 
